 Task: Add a signature Amy Taylor containing Cheers, Amy Taylor to email address softage.1@softage.net and add a label Videos
Action: Mouse moved to (463, 596)
Screenshot: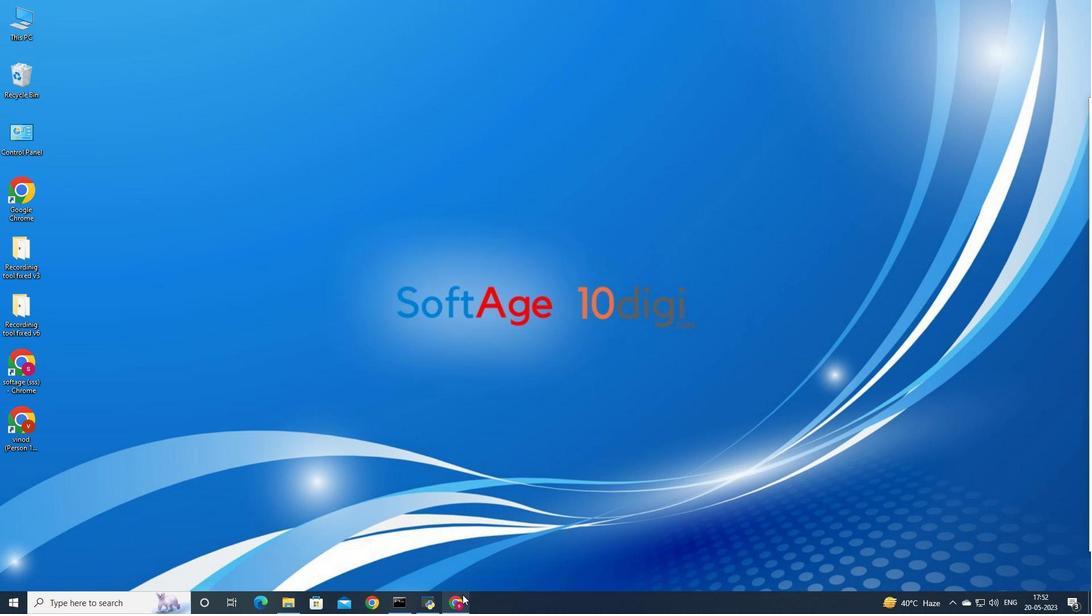 
Action: Mouse pressed left at (463, 596)
Screenshot: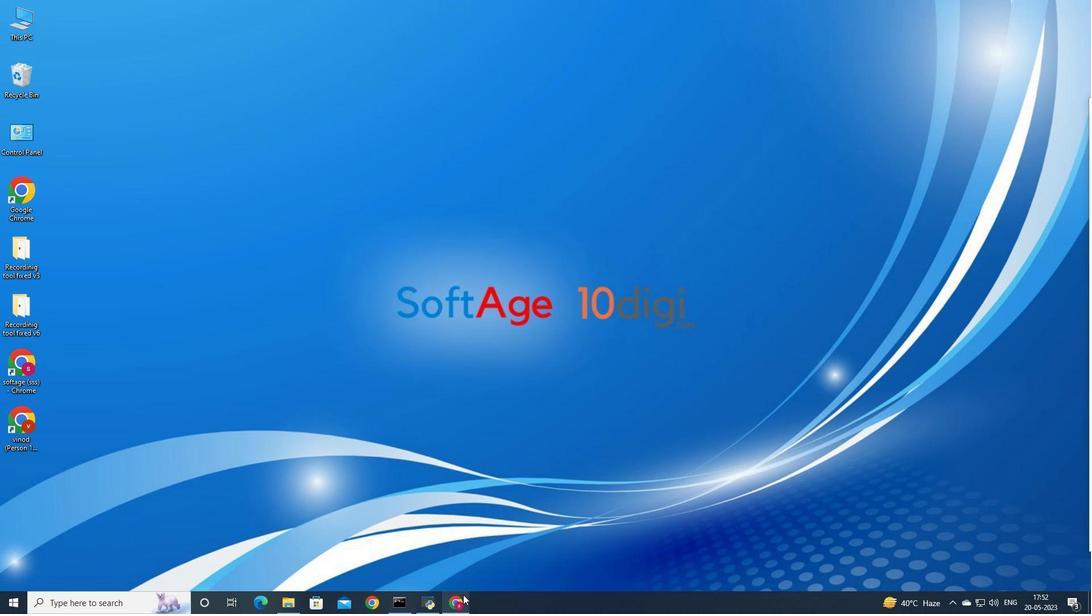 
Action: Mouse moved to (960, 75)
Screenshot: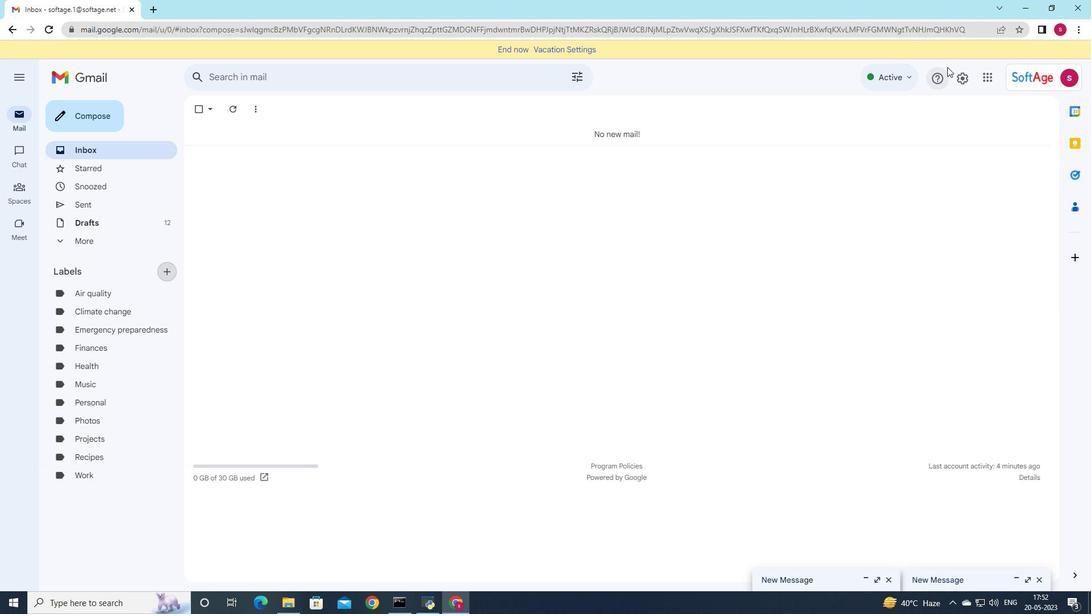 
Action: Mouse pressed left at (960, 75)
Screenshot: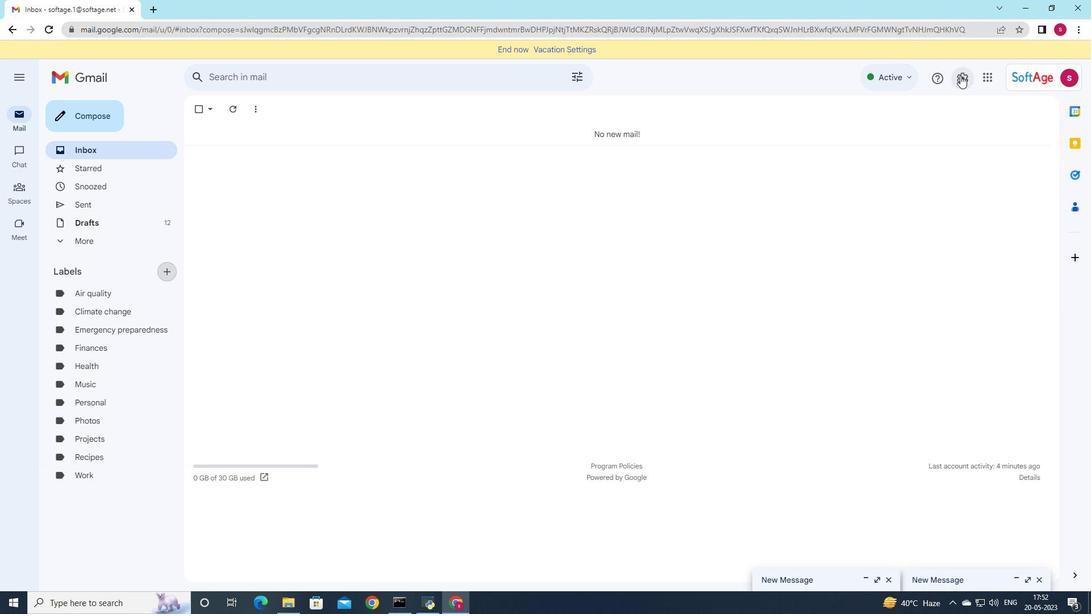 
Action: Mouse moved to (984, 138)
Screenshot: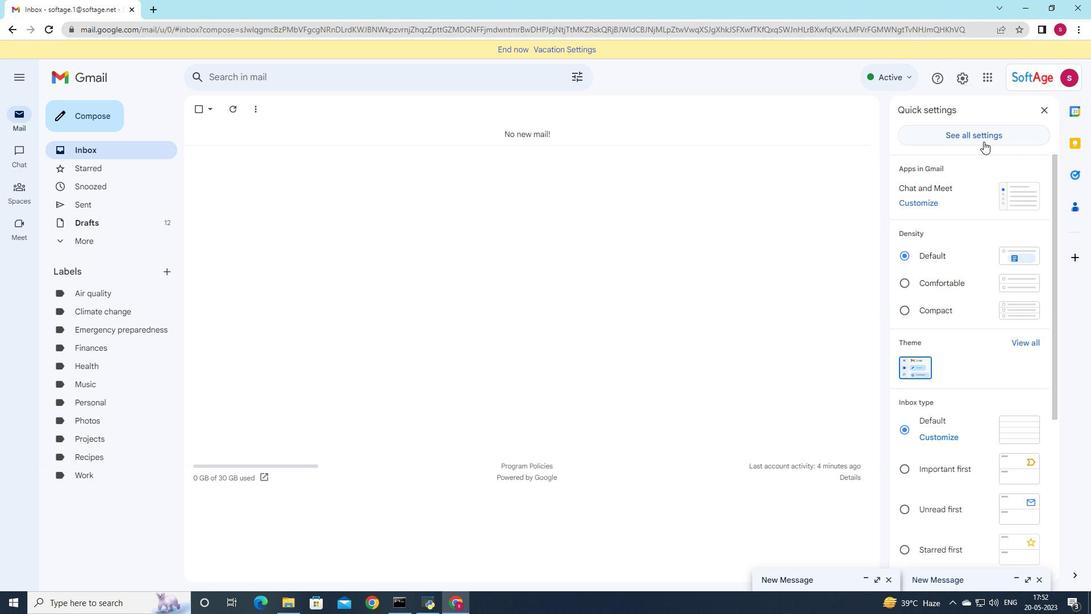 
Action: Mouse pressed left at (984, 138)
Screenshot: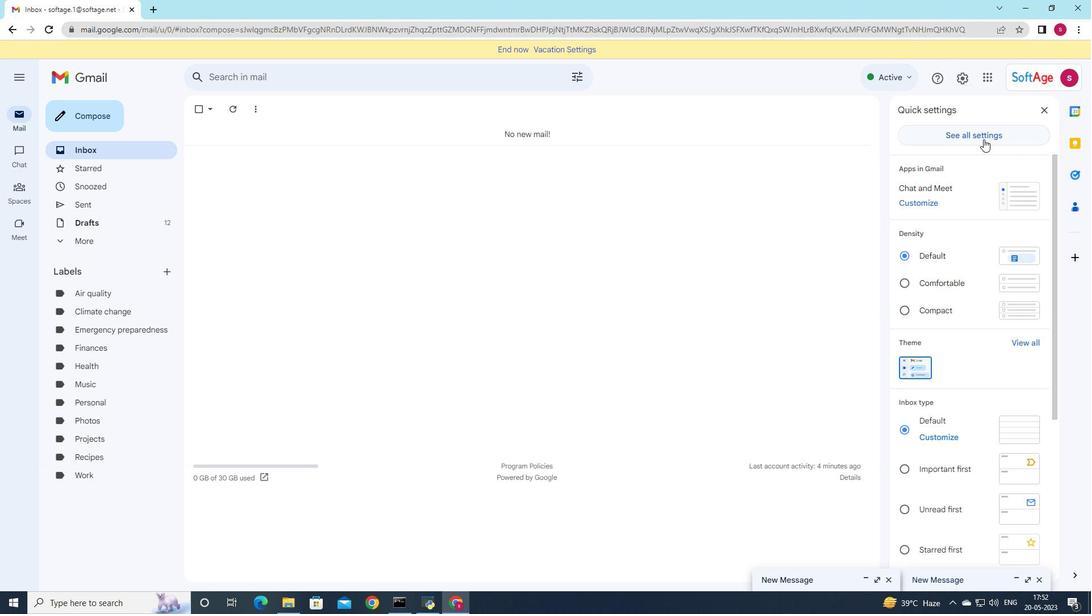 
Action: Mouse moved to (561, 477)
Screenshot: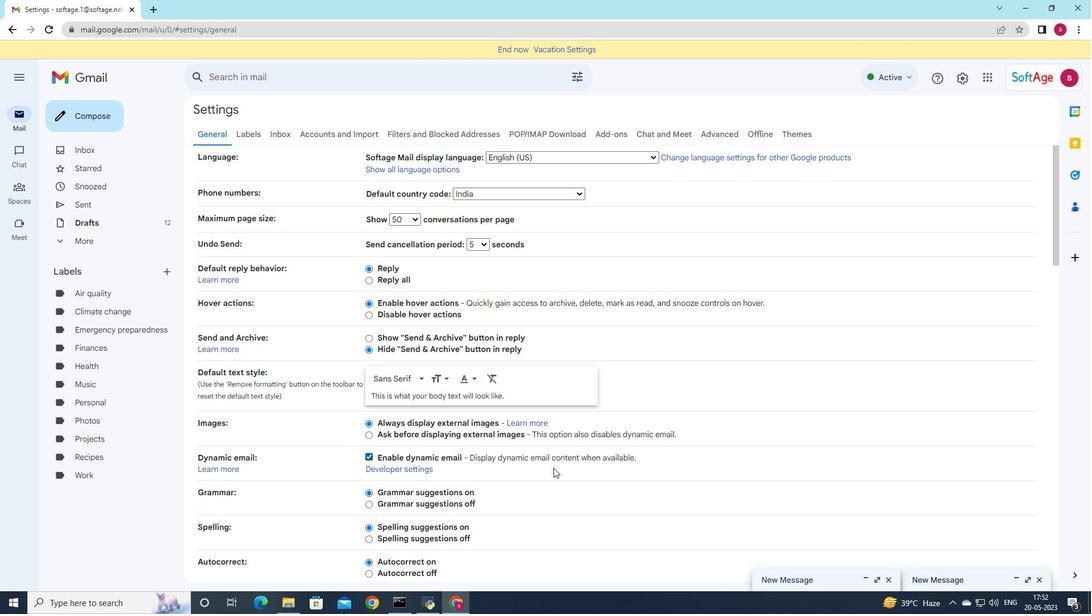 
Action: Mouse scrolled (561, 476) with delta (0, 0)
Screenshot: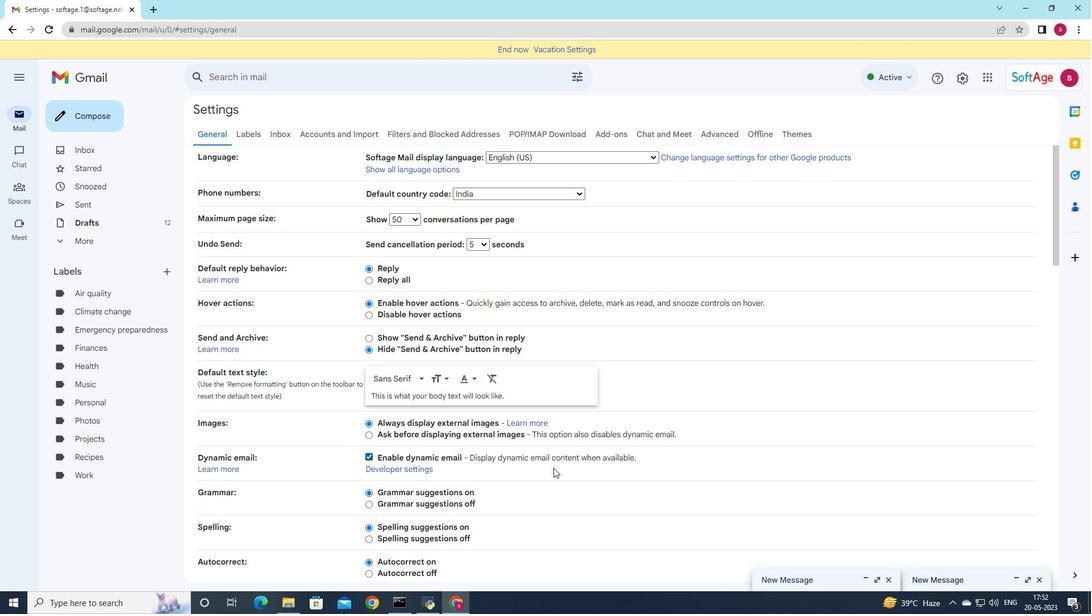 
Action: Mouse scrolled (561, 476) with delta (0, 0)
Screenshot: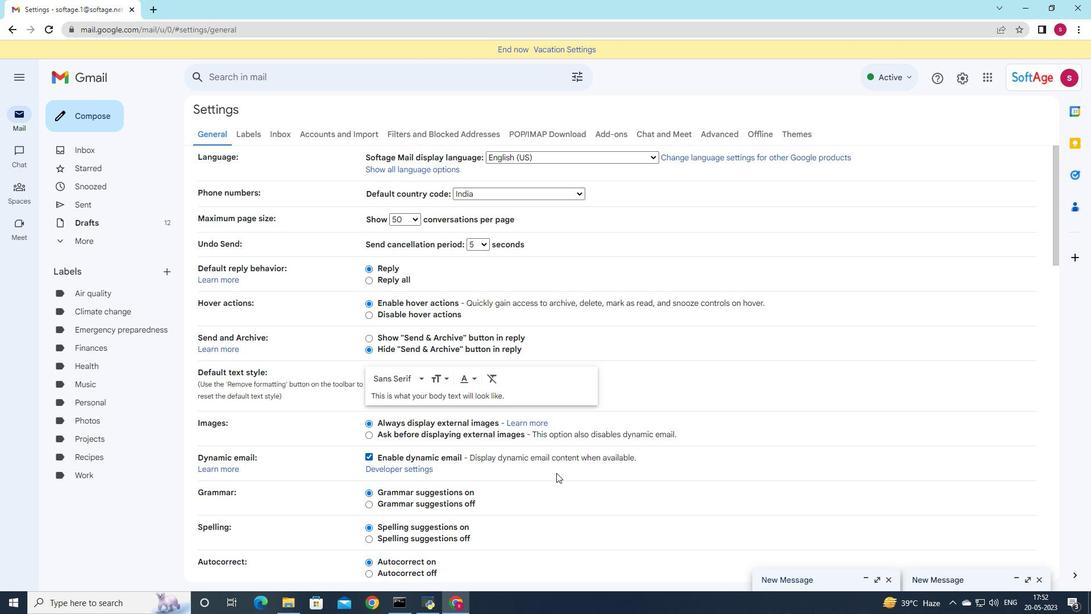 
Action: Mouse scrolled (561, 476) with delta (0, 0)
Screenshot: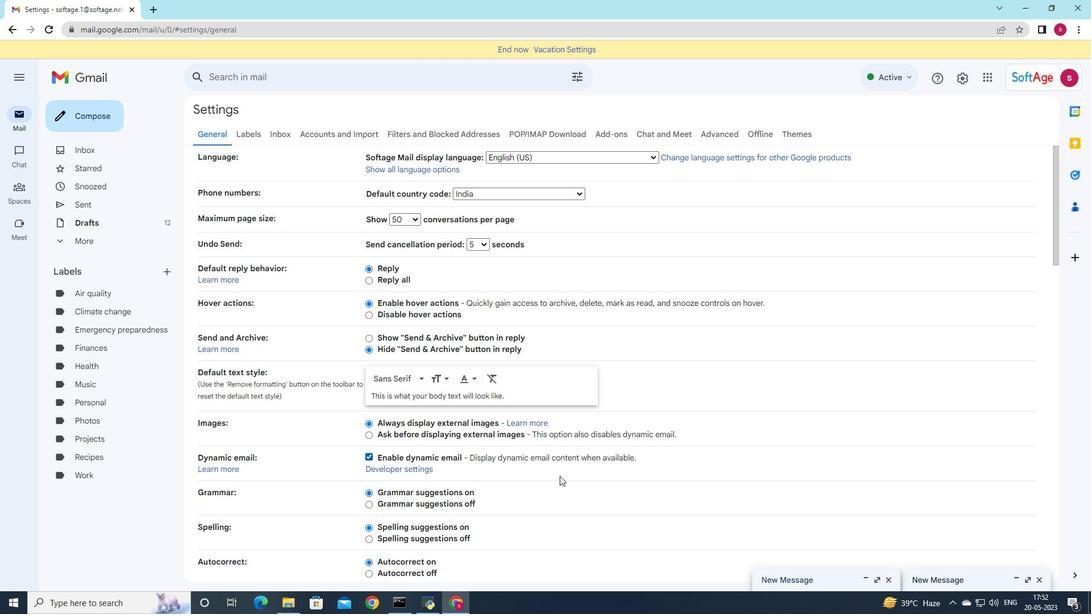 
Action: Mouse scrolled (561, 476) with delta (0, 0)
Screenshot: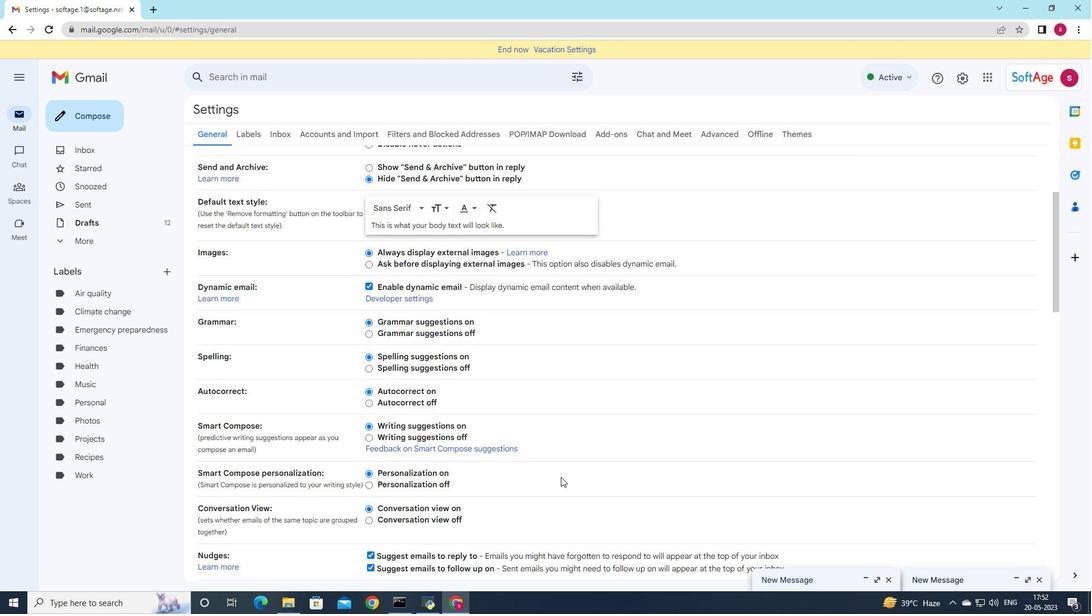 
Action: Mouse scrolled (561, 476) with delta (0, 0)
Screenshot: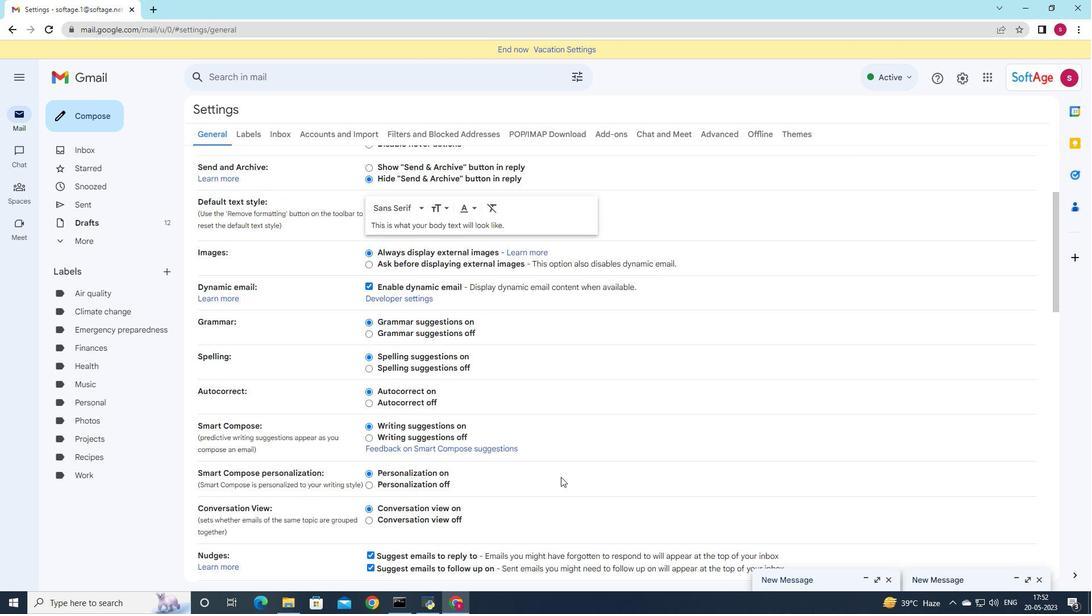 
Action: Mouse scrolled (561, 476) with delta (0, 0)
Screenshot: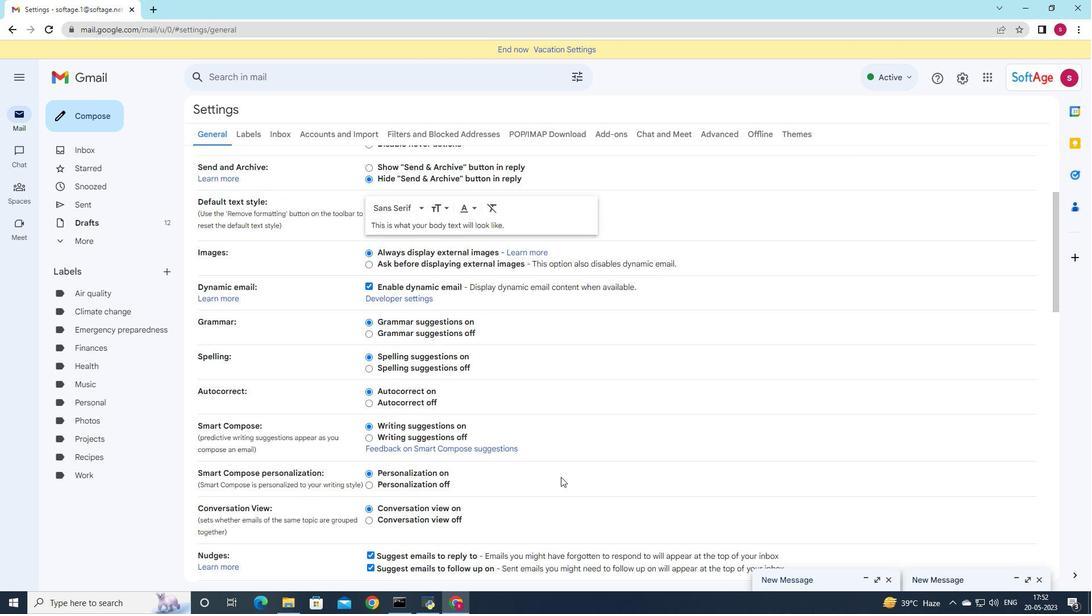 
Action: Mouse scrolled (561, 476) with delta (0, 0)
Screenshot: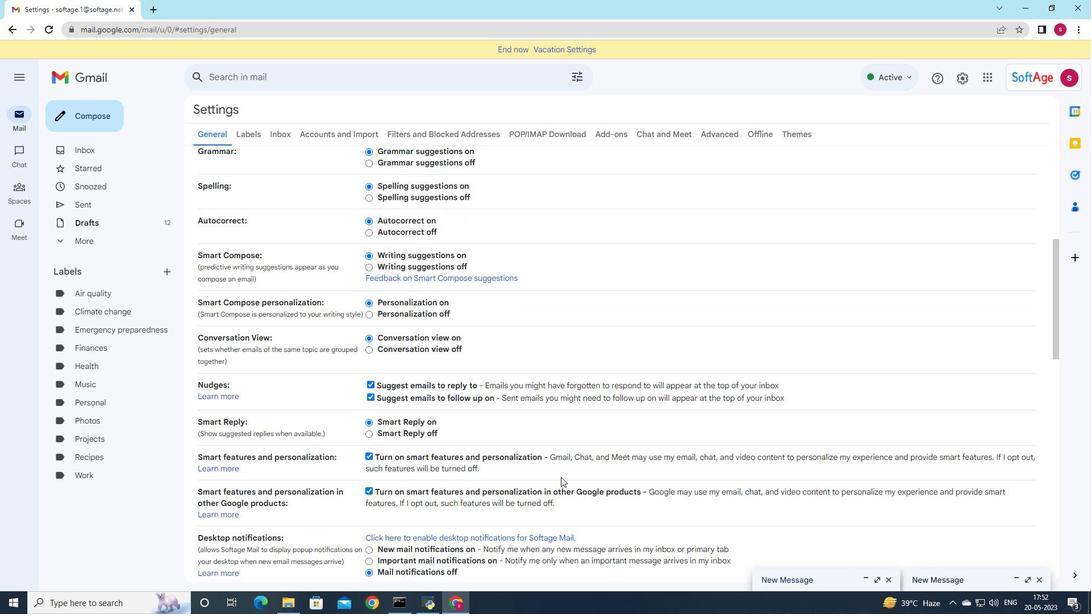 
Action: Mouse scrolled (561, 476) with delta (0, 0)
Screenshot: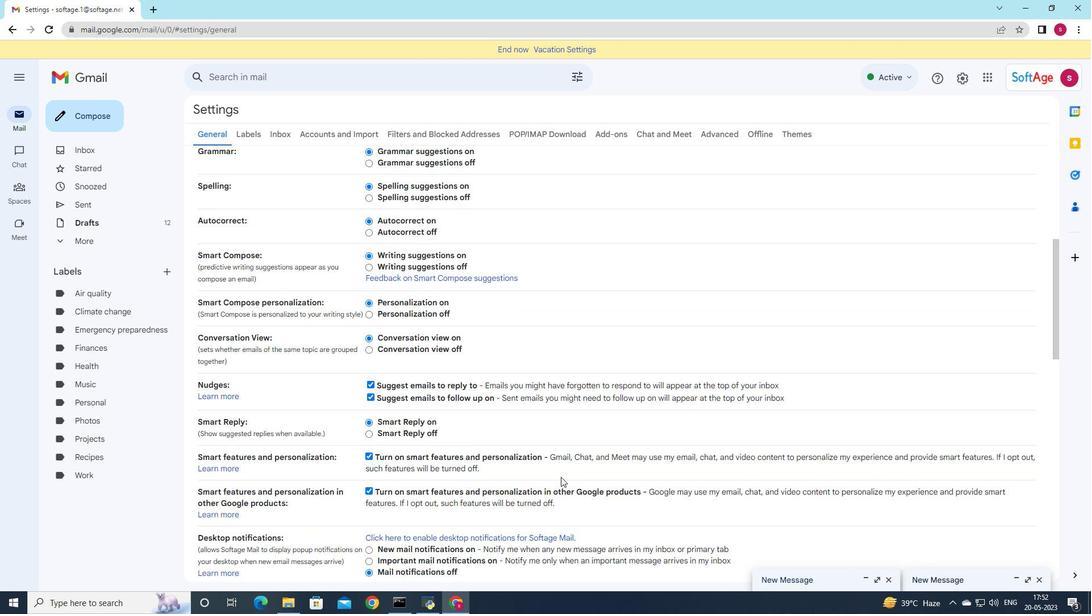 
Action: Mouse scrolled (561, 476) with delta (0, 0)
Screenshot: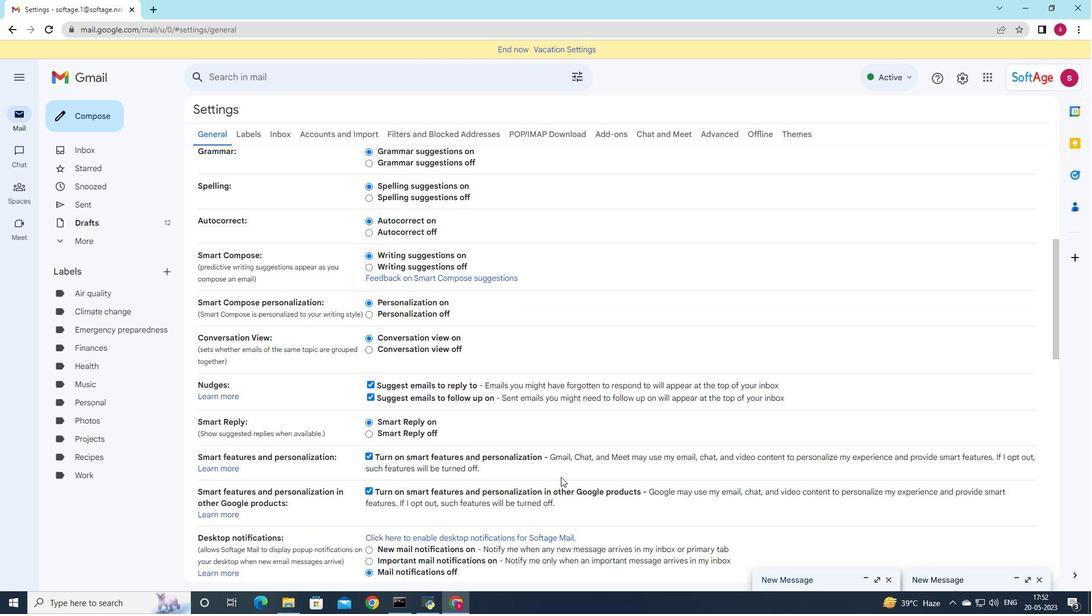 
Action: Mouse moved to (556, 468)
Screenshot: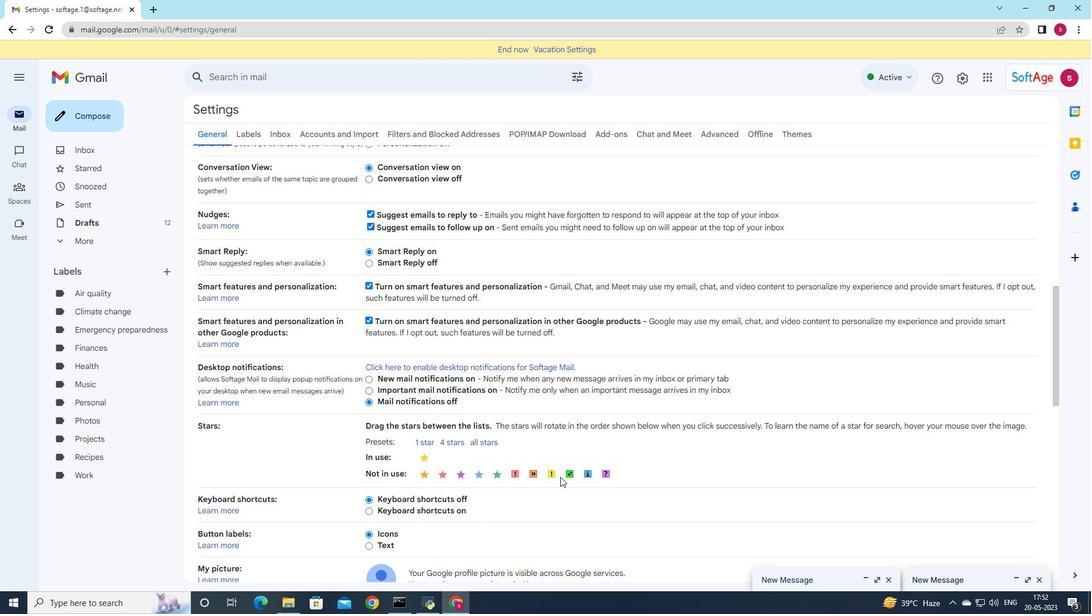 
Action: Mouse scrolled (556, 467) with delta (0, 0)
Screenshot: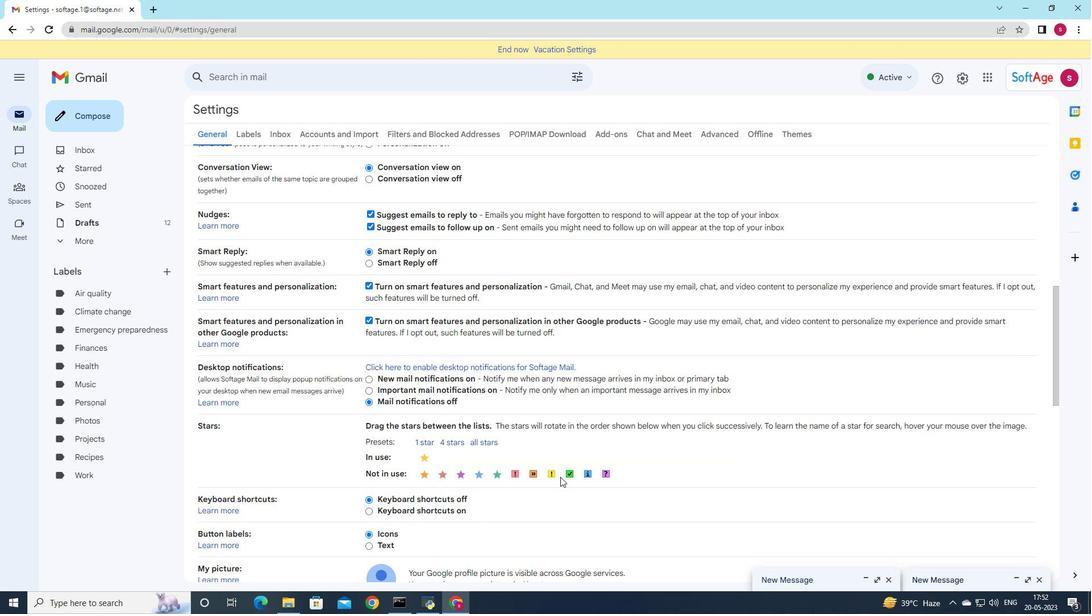 
Action: Mouse scrolled (556, 467) with delta (0, 0)
Screenshot: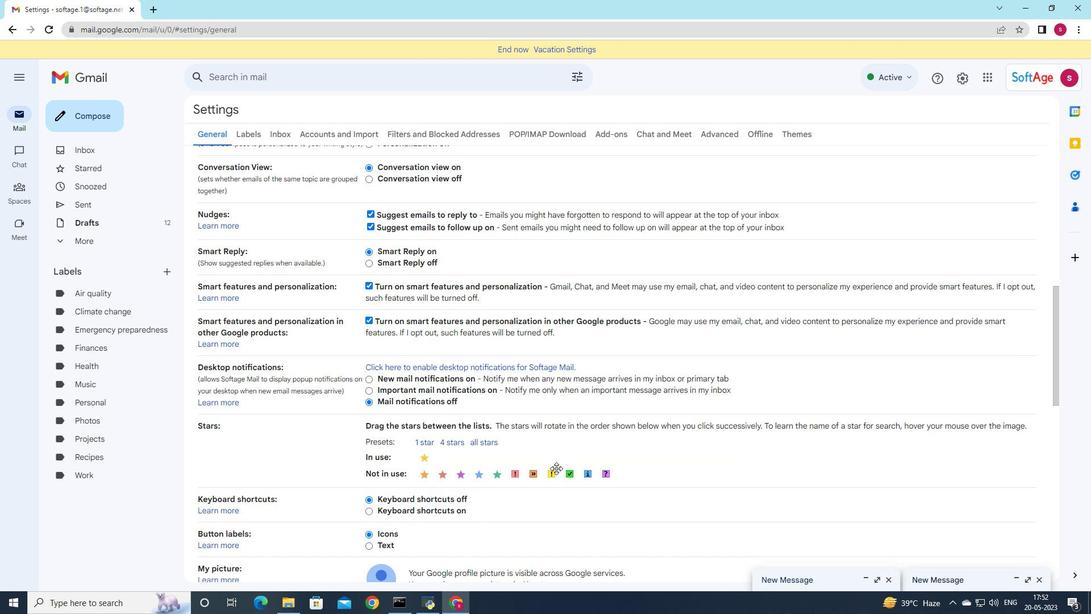 
Action: Mouse scrolled (556, 467) with delta (0, 0)
Screenshot: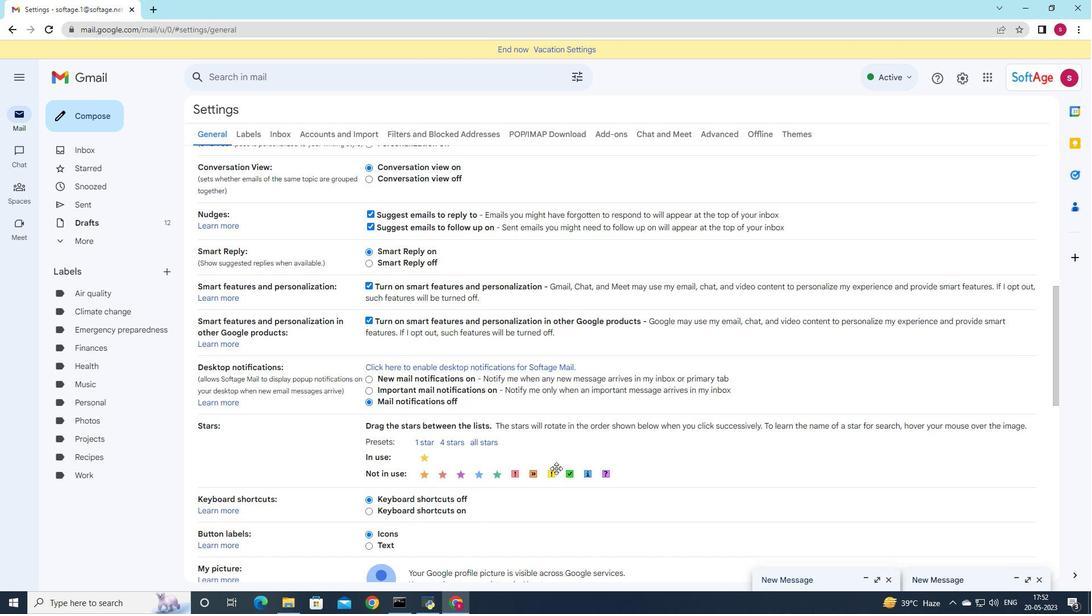
Action: Mouse scrolled (556, 467) with delta (0, 0)
Screenshot: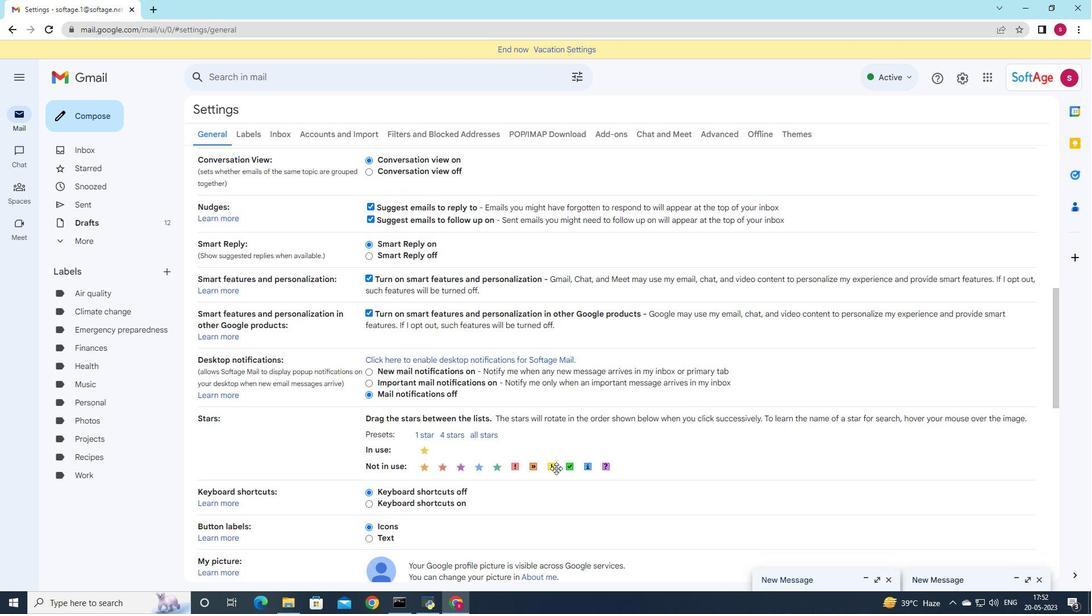 
Action: Mouse moved to (492, 423)
Screenshot: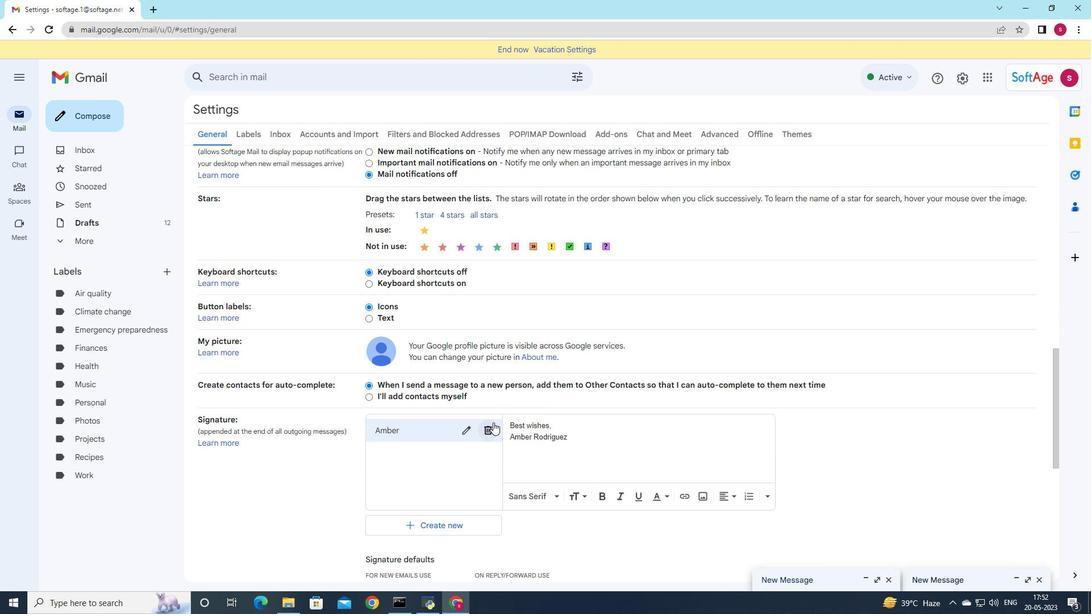 
Action: Mouse pressed left at (492, 423)
Screenshot: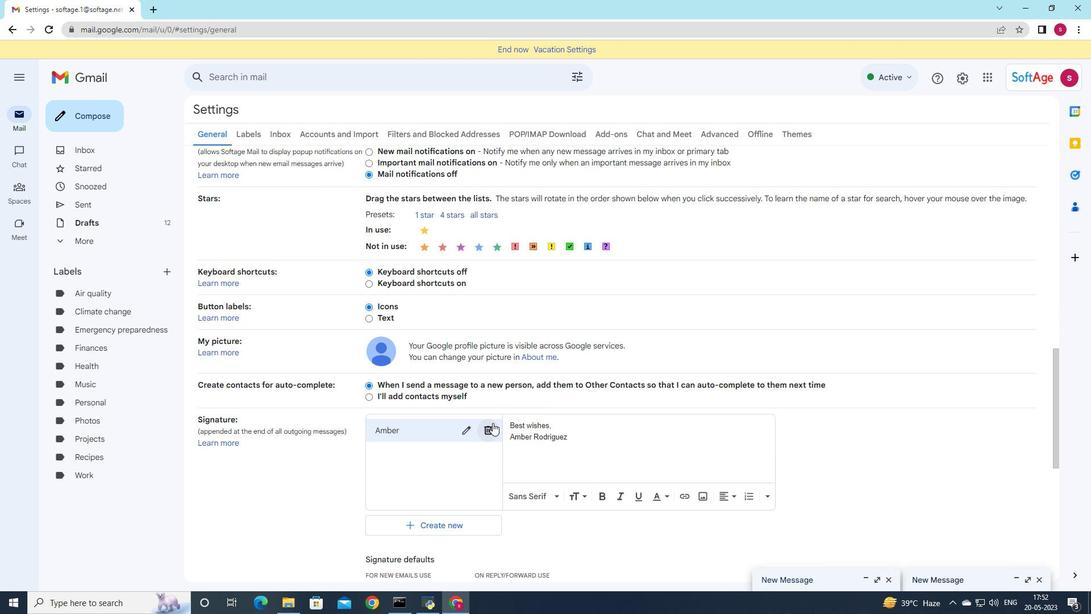
Action: Mouse moved to (627, 343)
Screenshot: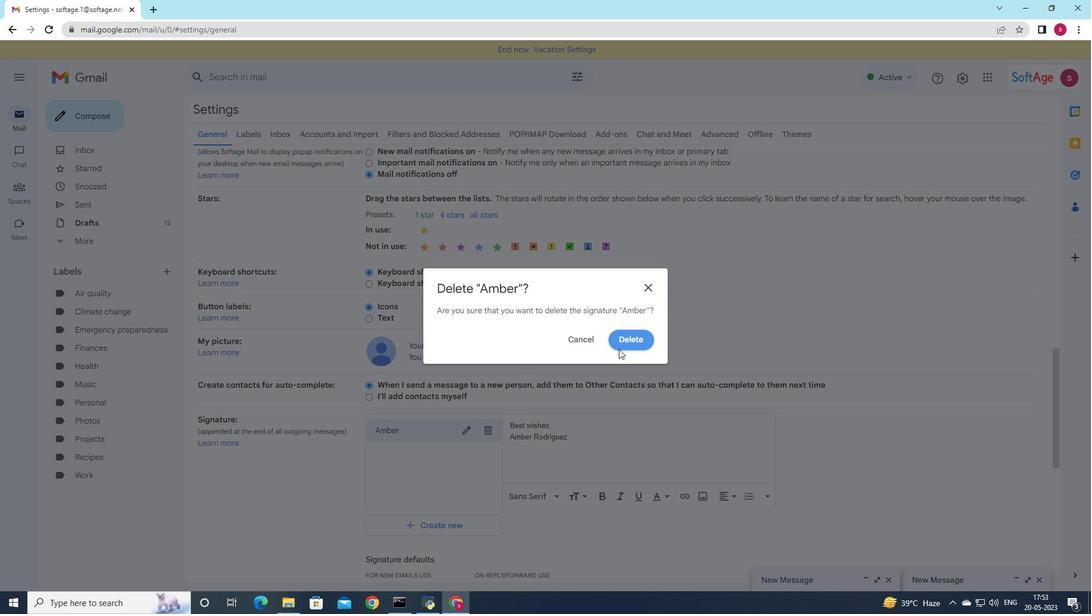 
Action: Mouse pressed left at (627, 343)
Screenshot: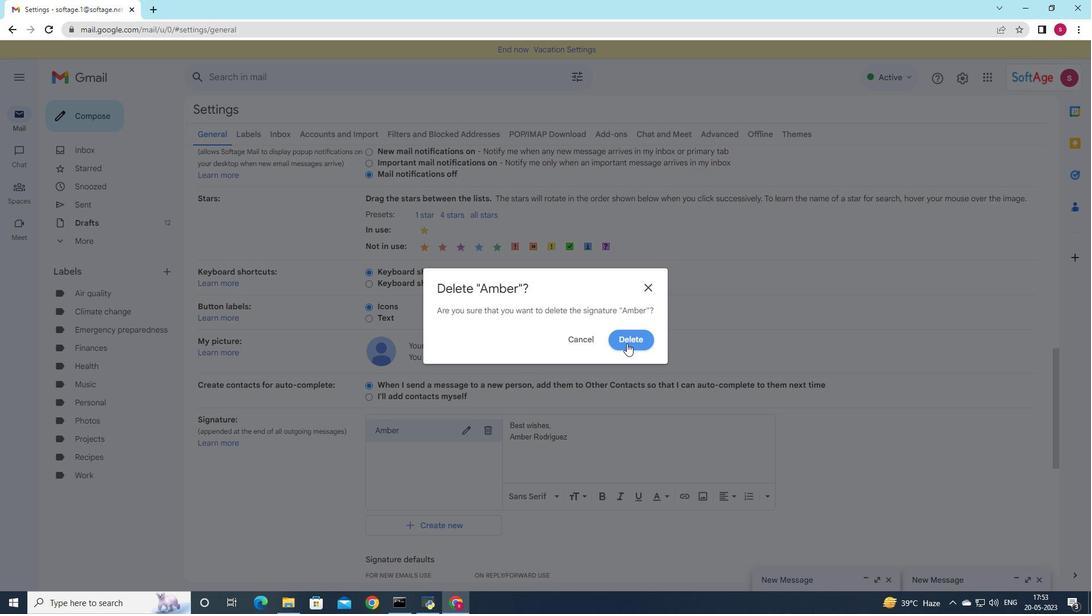 
Action: Mouse moved to (430, 440)
Screenshot: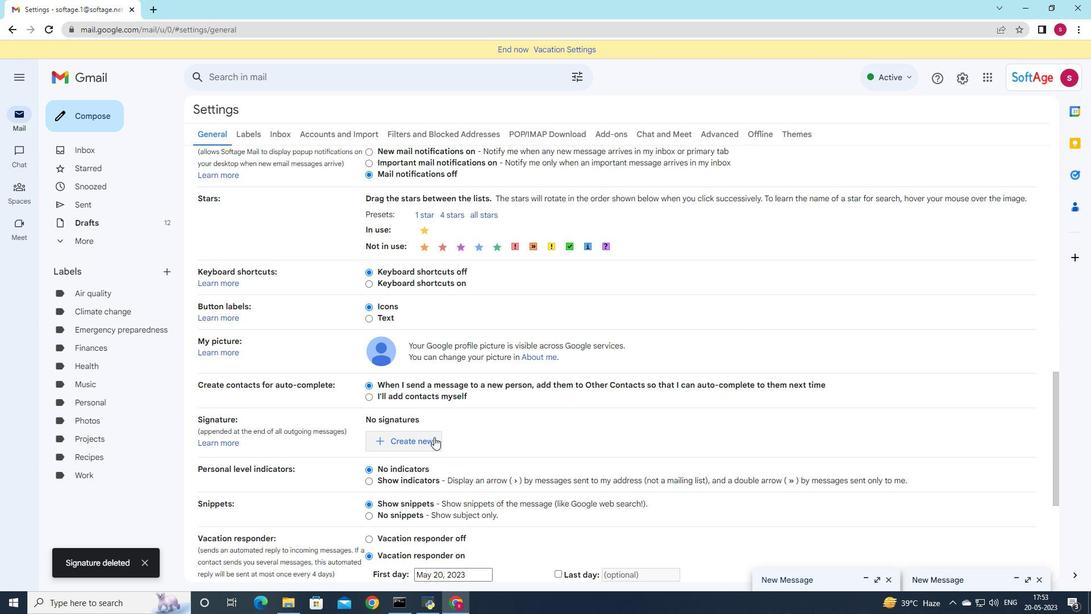 
Action: Mouse pressed left at (430, 440)
Screenshot: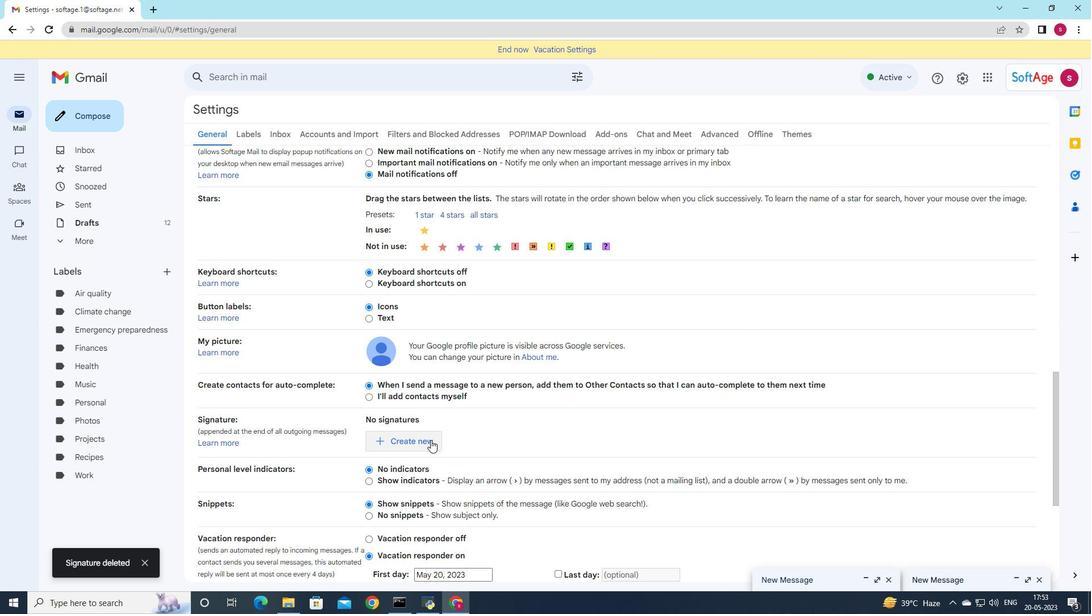 
Action: Mouse moved to (516, 333)
Screenshot: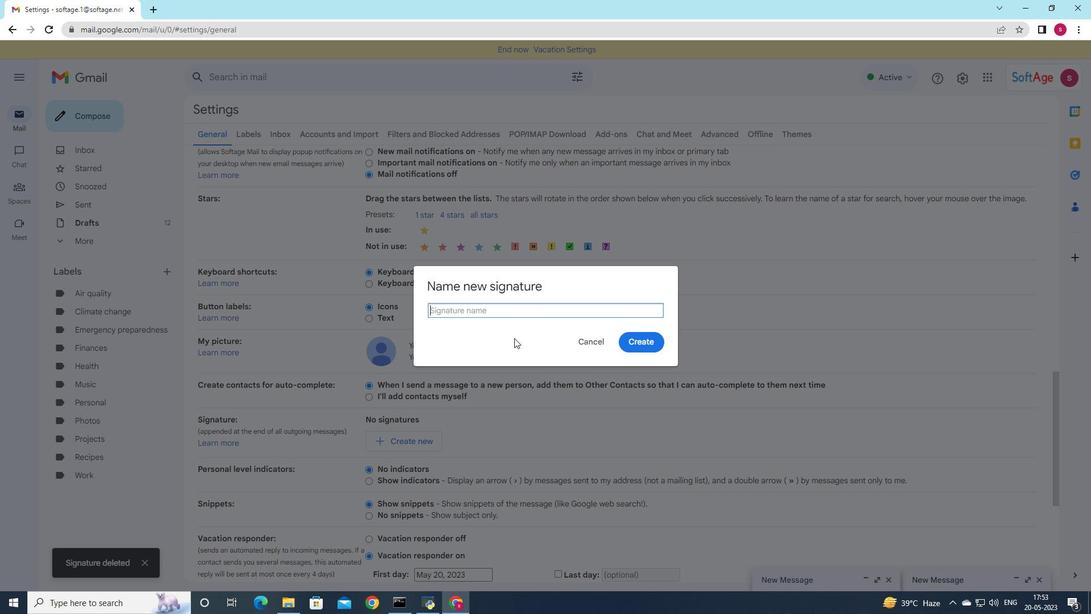 
Action: Key pressed <Key.shift>Amy
Screenshot: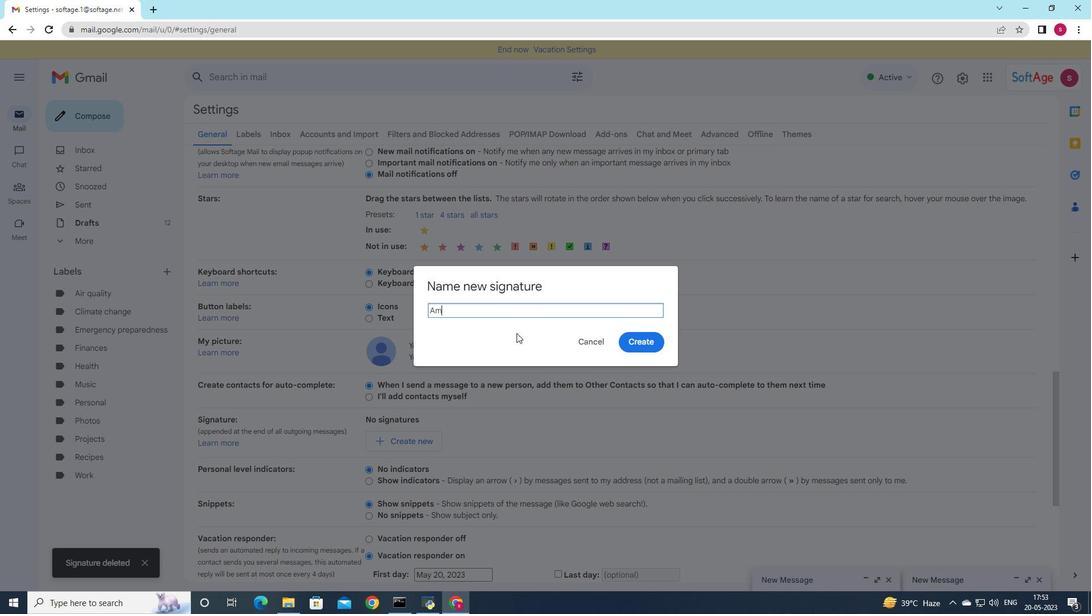 
Action: Mouse moved to (636, 343)
Screenshot: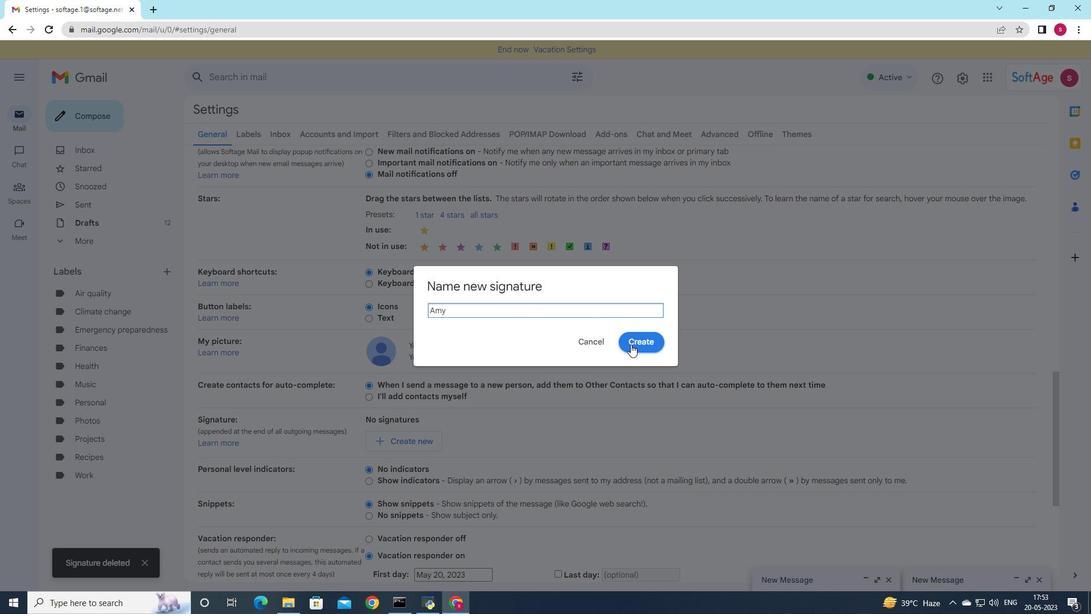 
Action: Mouse pressed left at (636, 343)
Screenshot: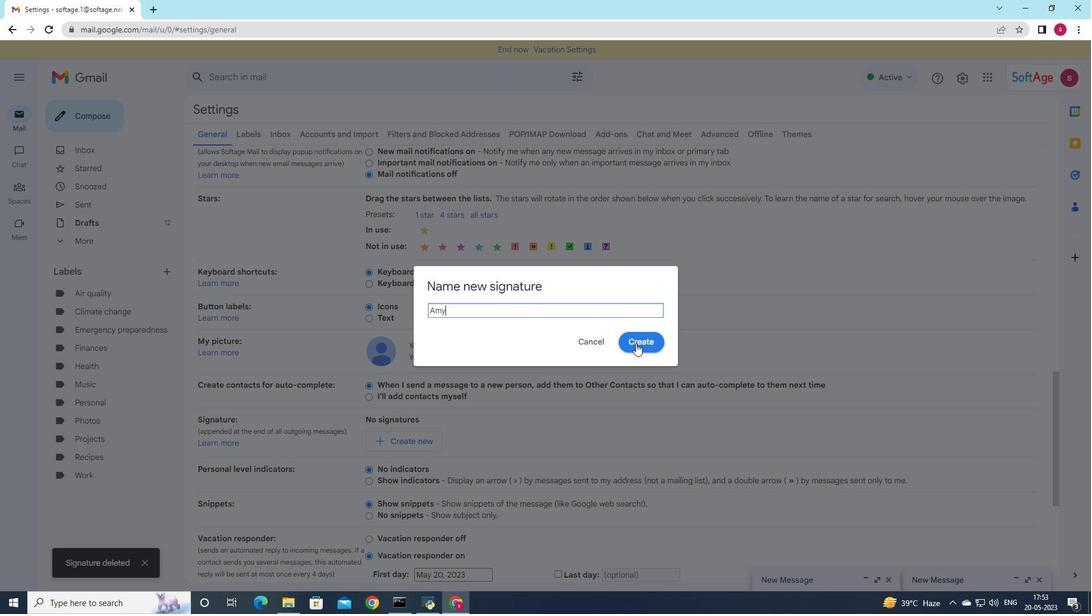 
Action: Mouse moved to (584, 417)
Screenshot: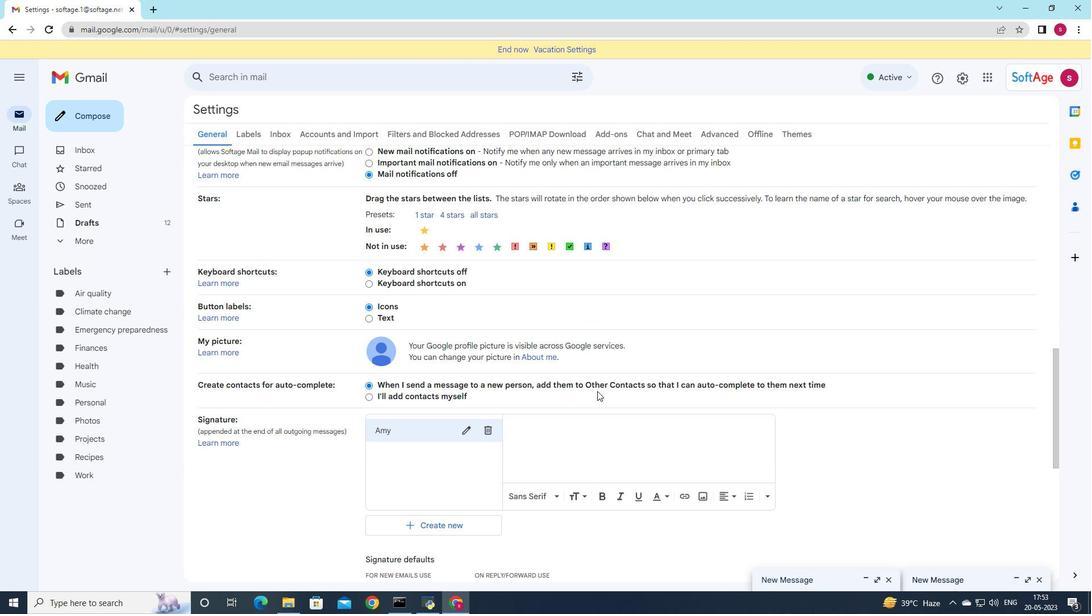 
Action: Mouse pressed left at (584, 417)
Screenshot: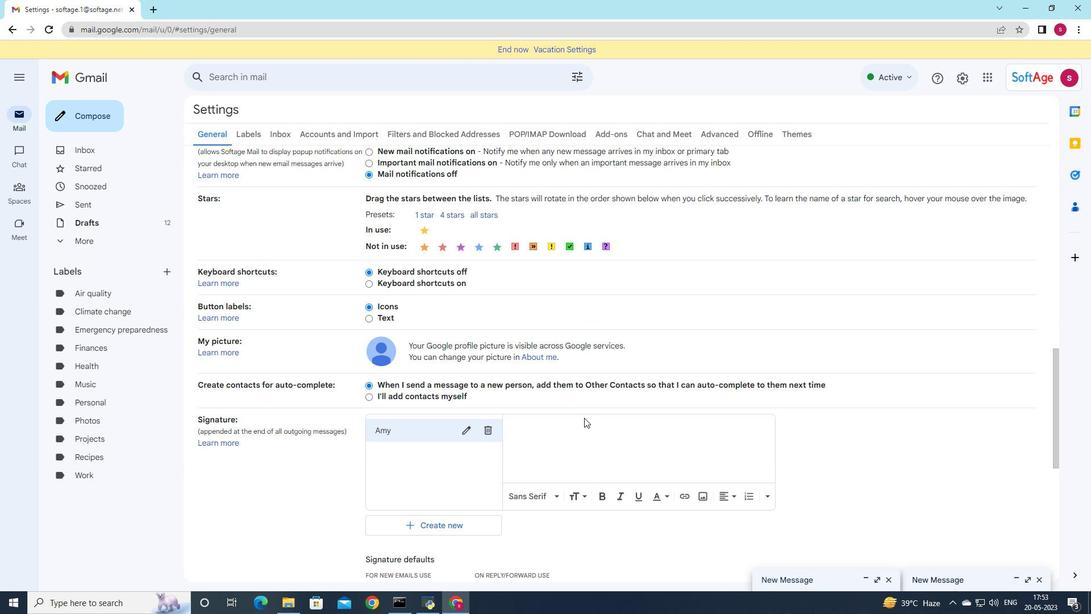 
Action: Mouse moved to (614, 430)
Screenshot: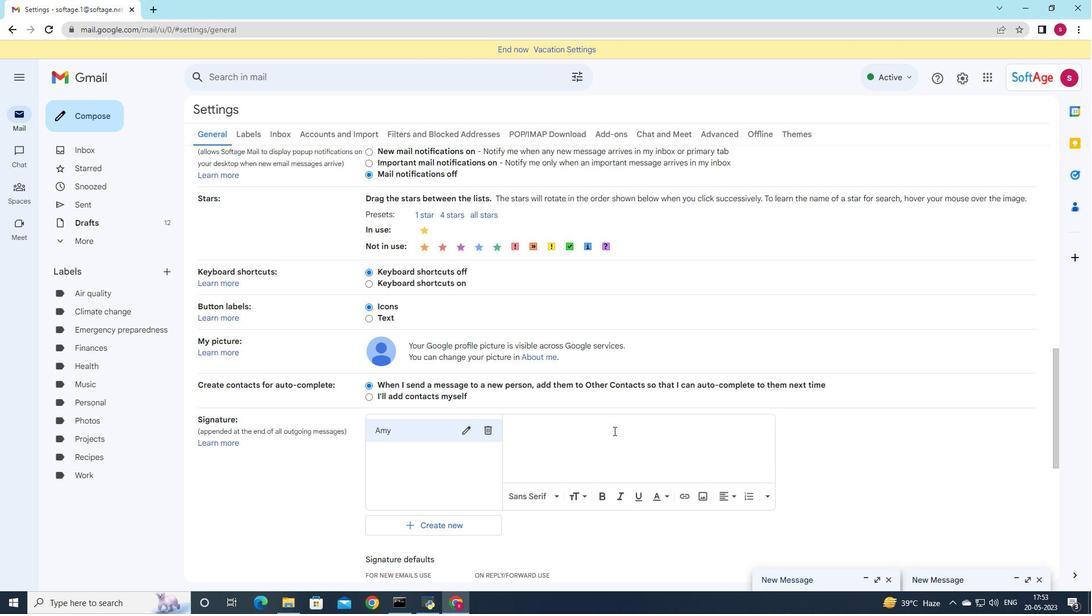
Action: Mouse pressed left at (614, 430)
Screenshot: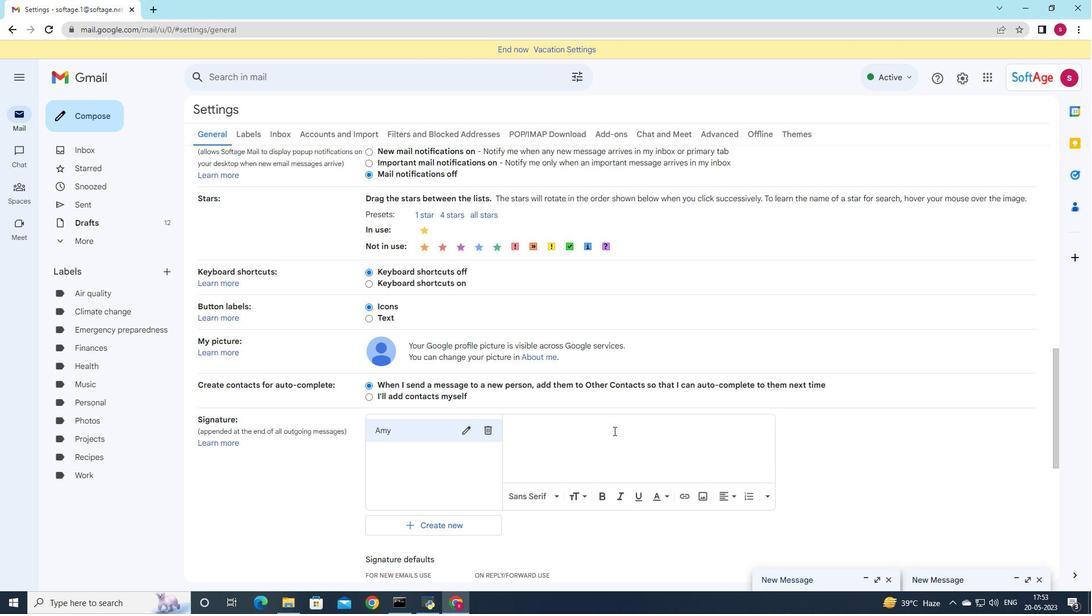 
Action: Mouse moved to (607, 408)
Screenshot: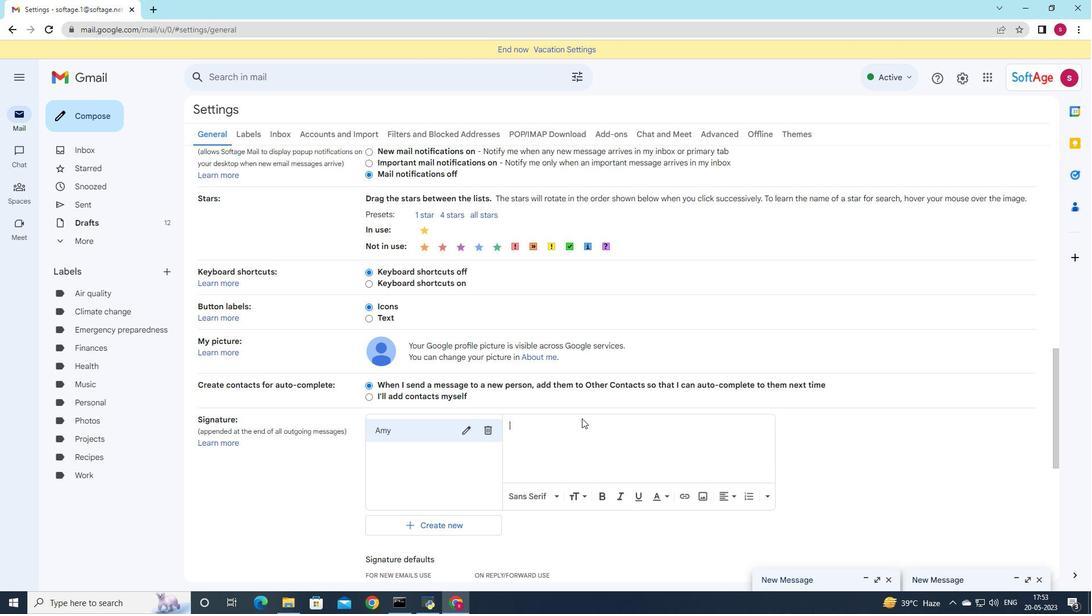 
Action: Key pressed <Key.shift><Key.shift><Key.shift><Key.shift><Key.shift><Key.shift><Key.shift><Key.shift><Key.shift><Key.shift><Key.shift><Key.shift><Key.shift><Key.shift><Key.shift>Cheers,<Key.enter><Key.shift>Amy<Key.space><Key.shift><Key.shift><Key.shift><Key.shift><Key.shift><Key.shift><Key.shift><Key.shift><Key.shift><Key.shift><Key.shift><Key.shift><Key.shift><Key.shift><Key.shift><Key.shift><Key.shift><Key.shift><Key.shift><Key.shift><Key.shift><Key.shift><Key.shift><Key.shift><Key.shift><Key.shift><Key.shift>Taylot<Key.backspace>r
Screenshot: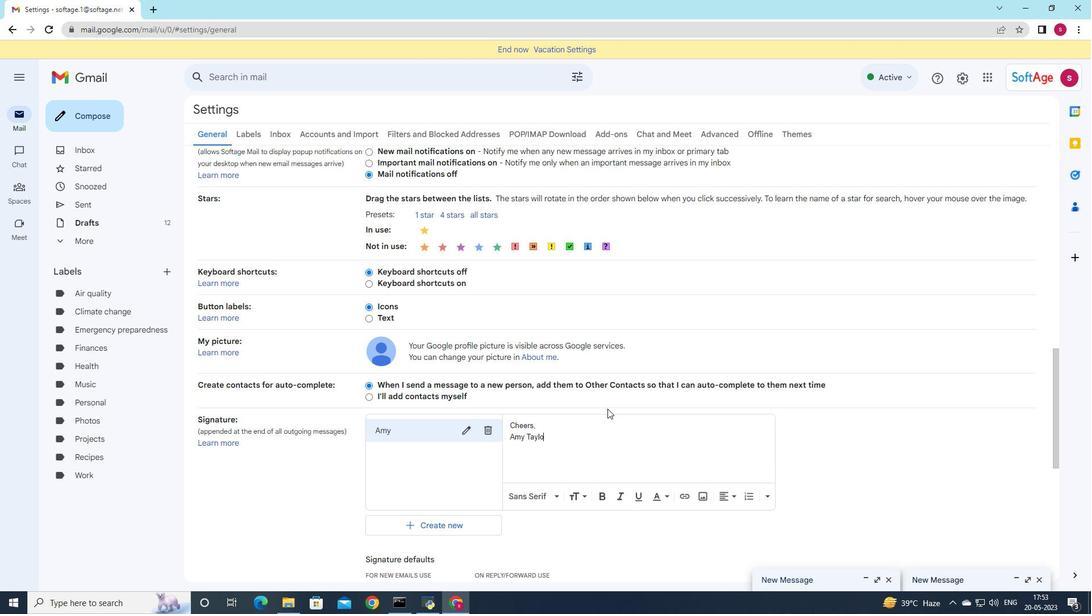 
Action: Mouse moved to (416, 487)
Screenshot: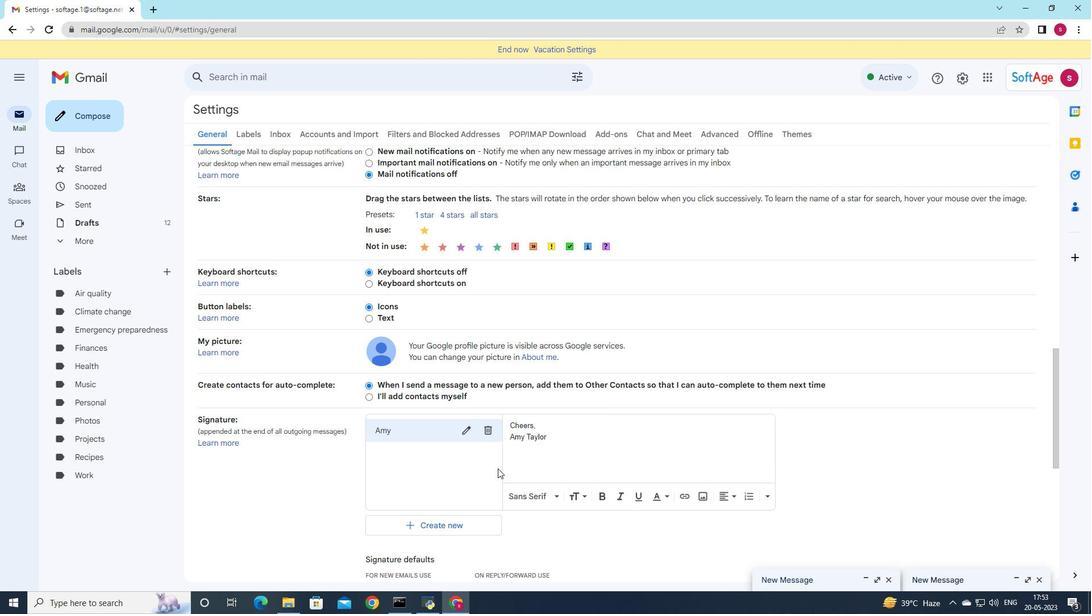 
Action: Mouse scrolled (416, 486) with delta (0, 0)
Screenshot: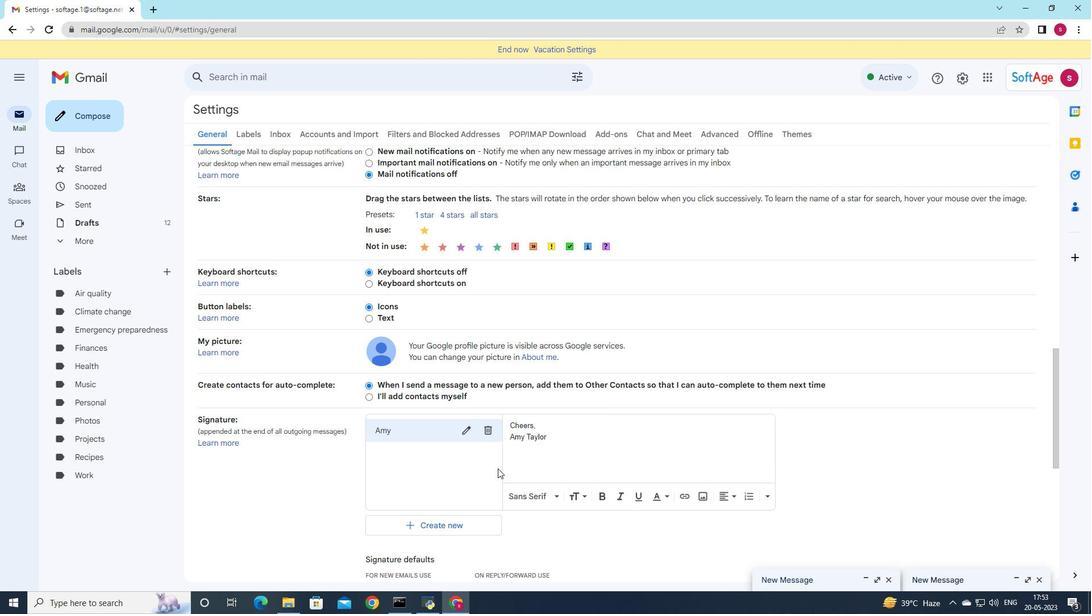 
Action: Mouse scrolled (416, 486) with delta (0, 0)
Screenshot: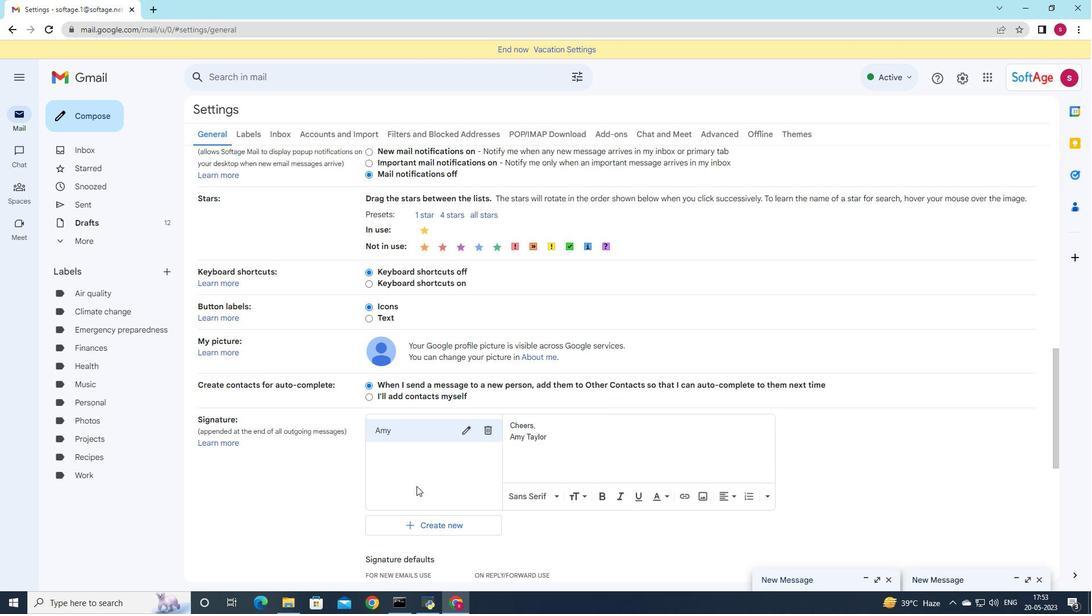 
Action: Mouse scrolled (416, 486) with delta (0, 0)
Screenshot: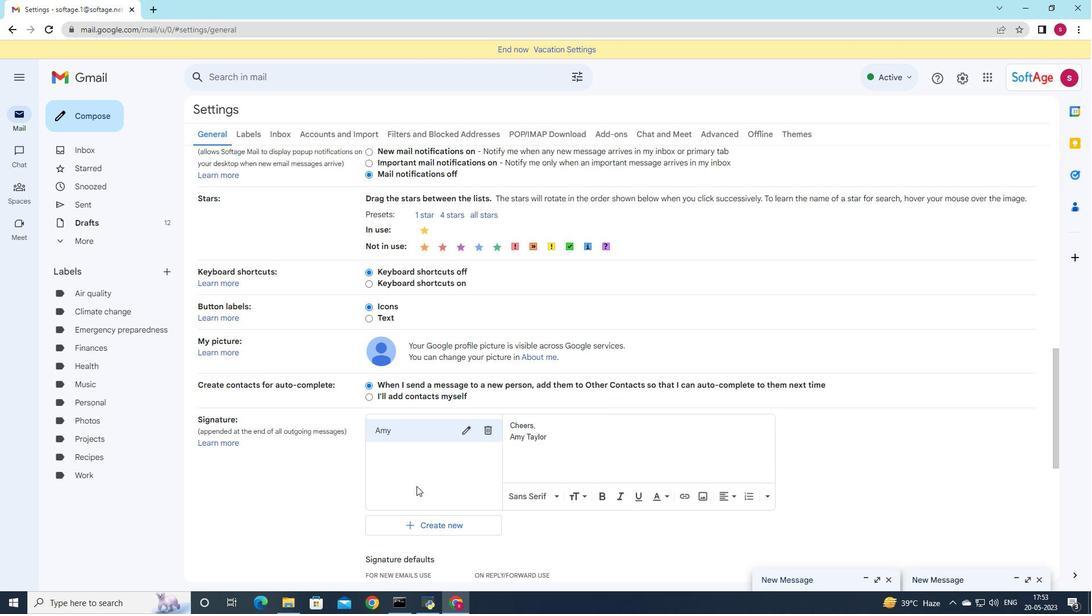 
Action: Mouse scrolled (416, 486) with delta (0, 0)
Screenshot: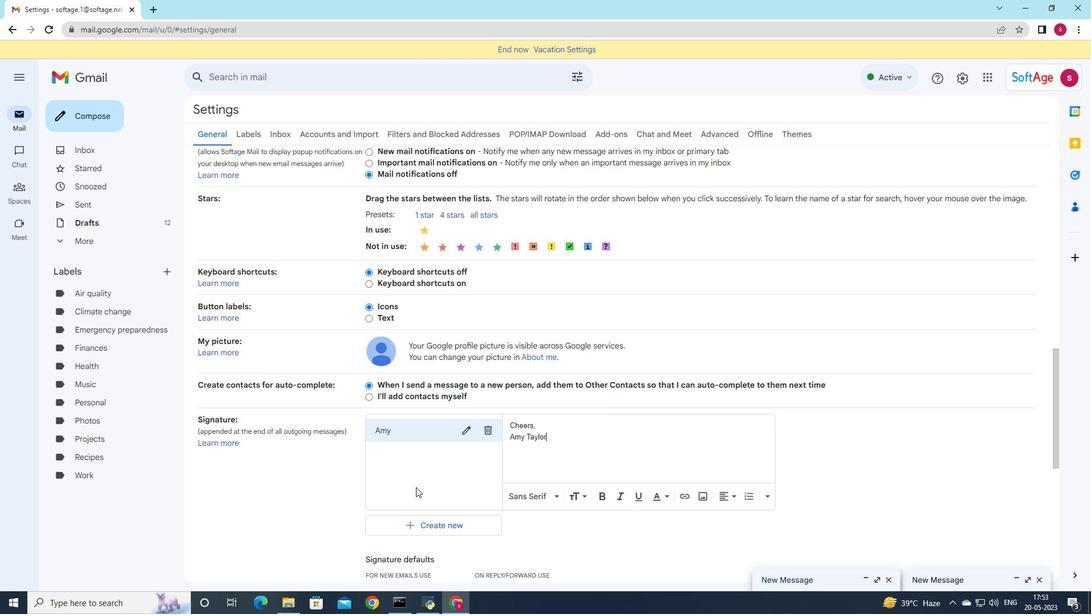 
Action: Mouse moved to (461, 364)
Screenshot: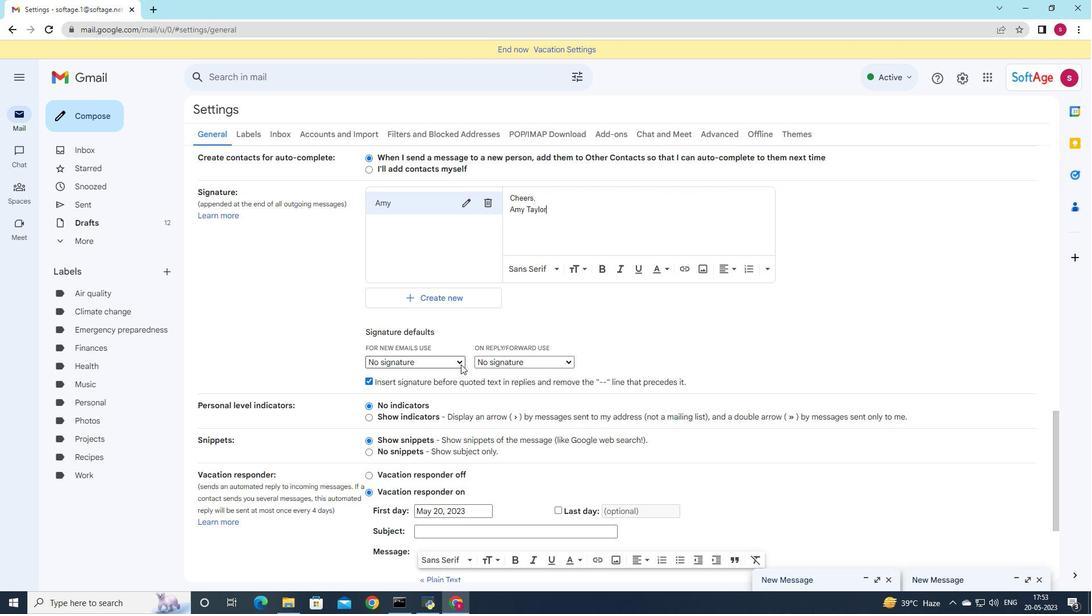 
Action: Mouse pressed left at (461, 364)
Screenshot: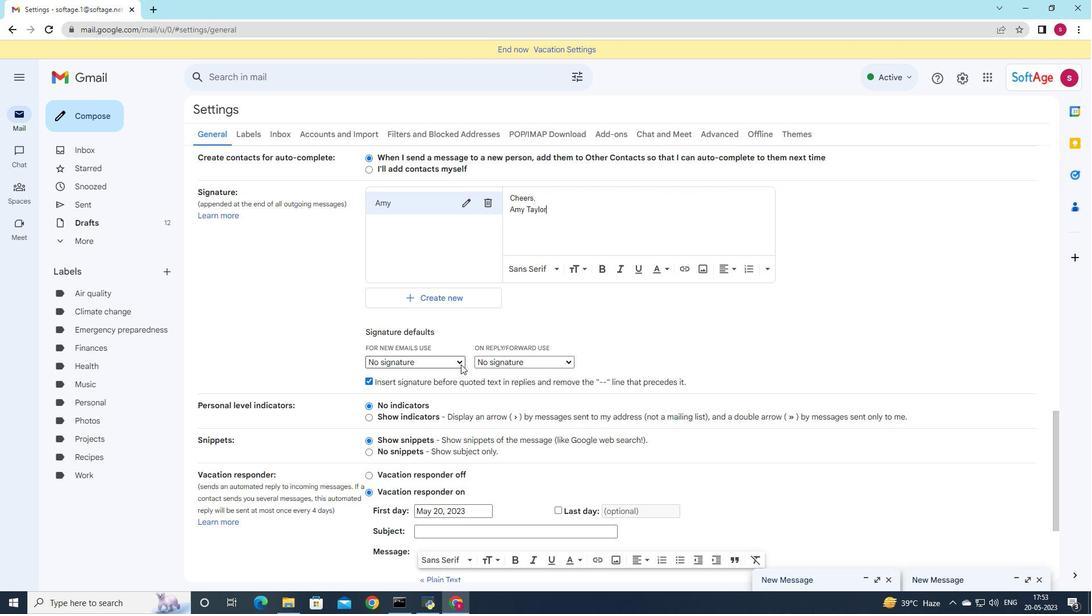 
Action: Mouse moved to (459, 389)
Screenshot: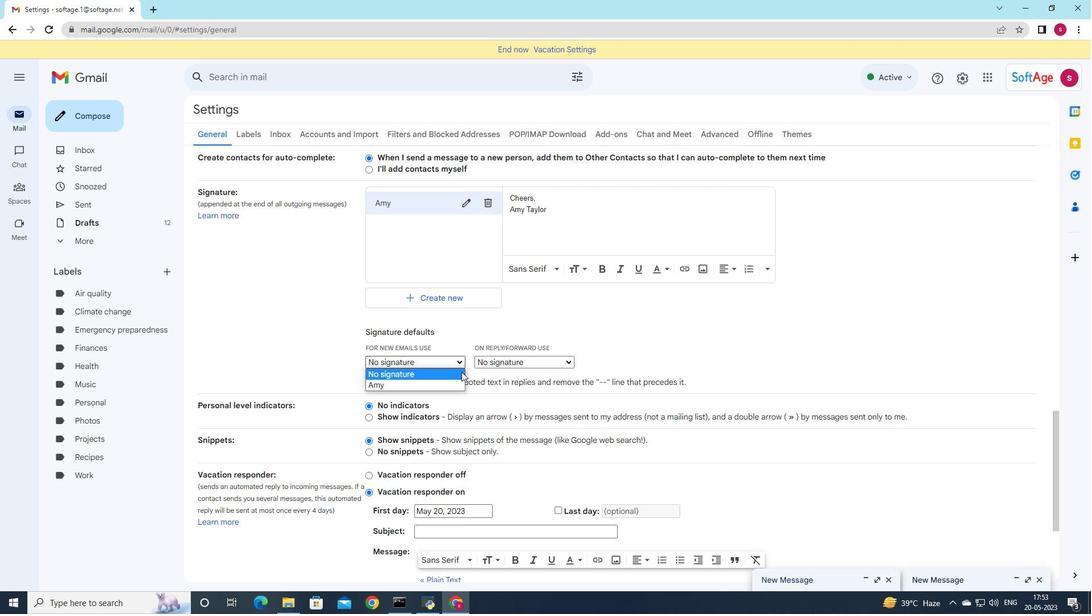 
Action: Mouse pressed left at (459, 389)
Screenshot: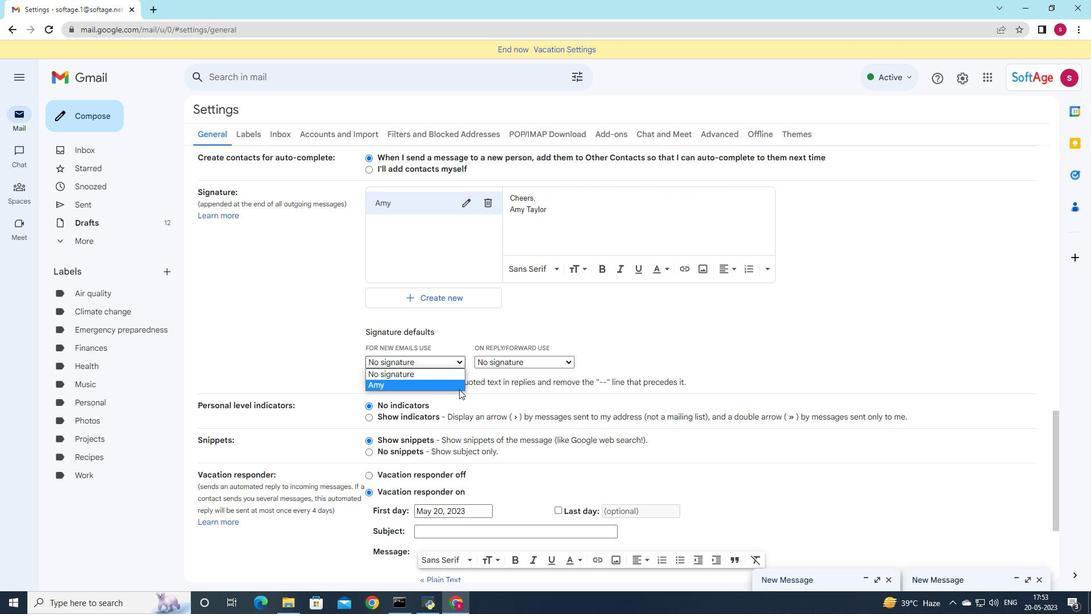 
Action: Mouse moved to (568, 358)
Screenshot: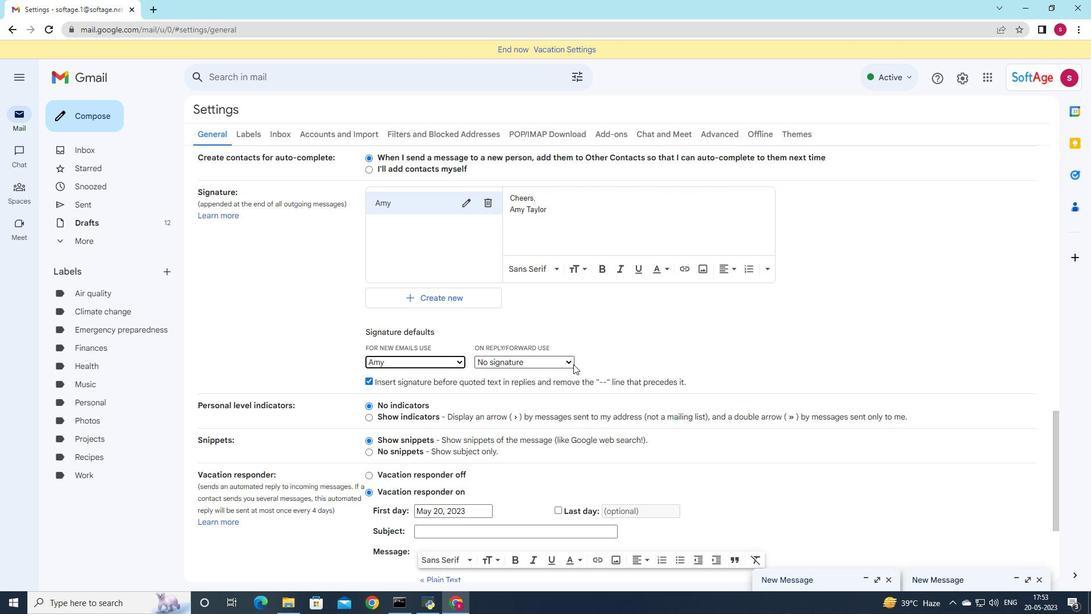 
Action: Mouse pressed left at (568, 358)
Screenshot: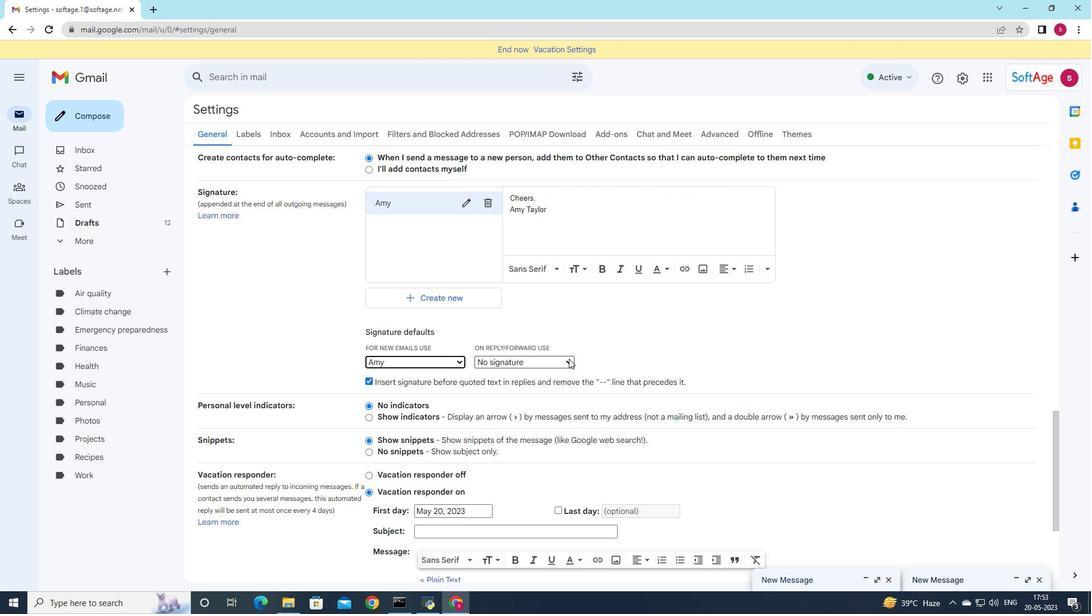 
Action: Mouse moved to (559, 384)
Screenshot: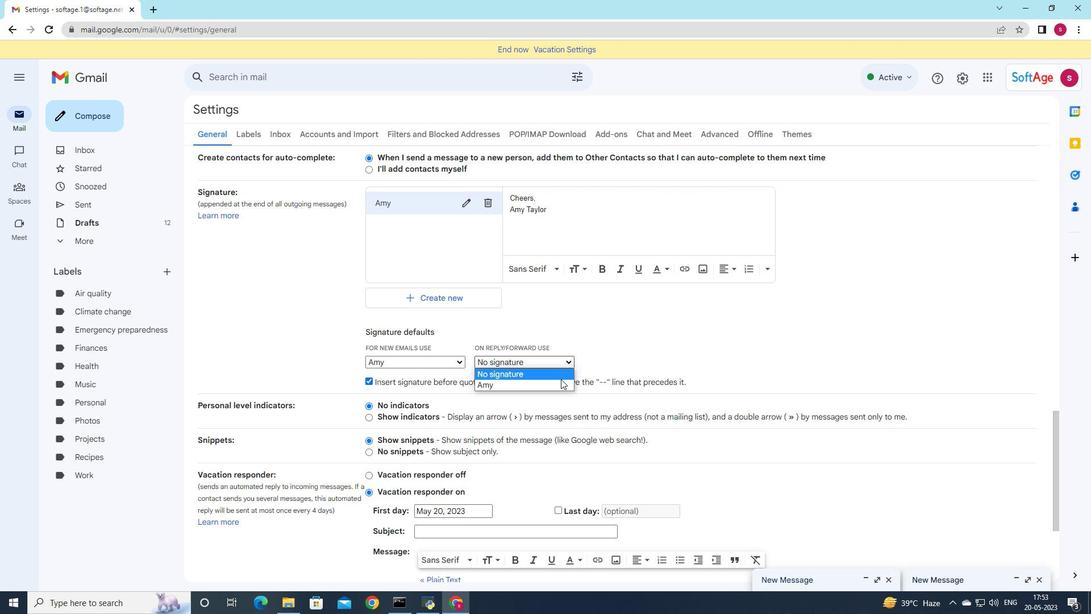 
Action: Mouse pressed left at (559, 384)
Screenshot: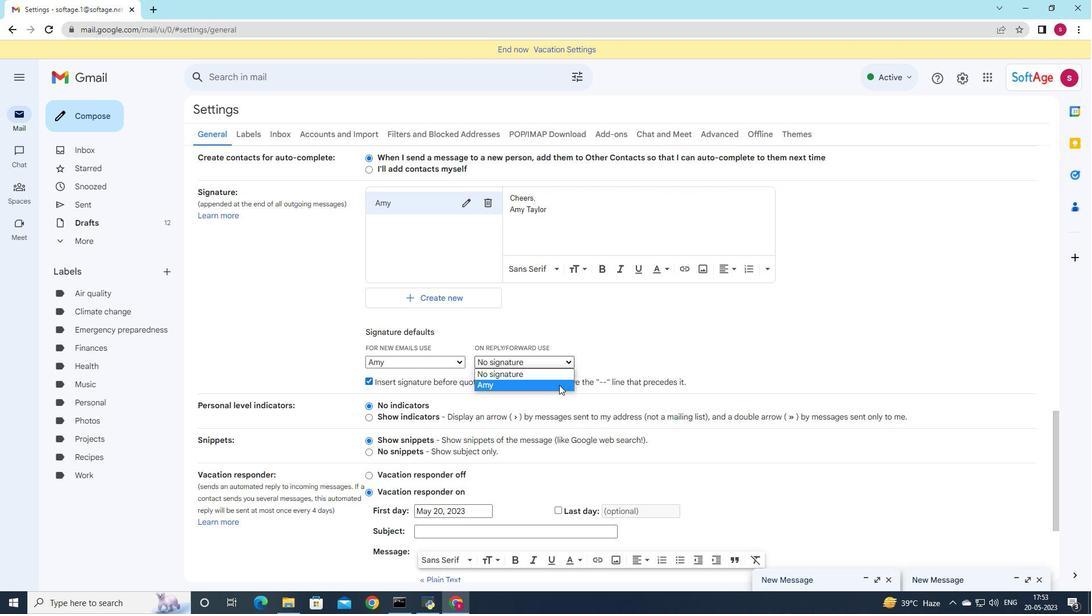 
Action: Mouse scrolled (559, 384) with delta (0, 0)
Screenshot: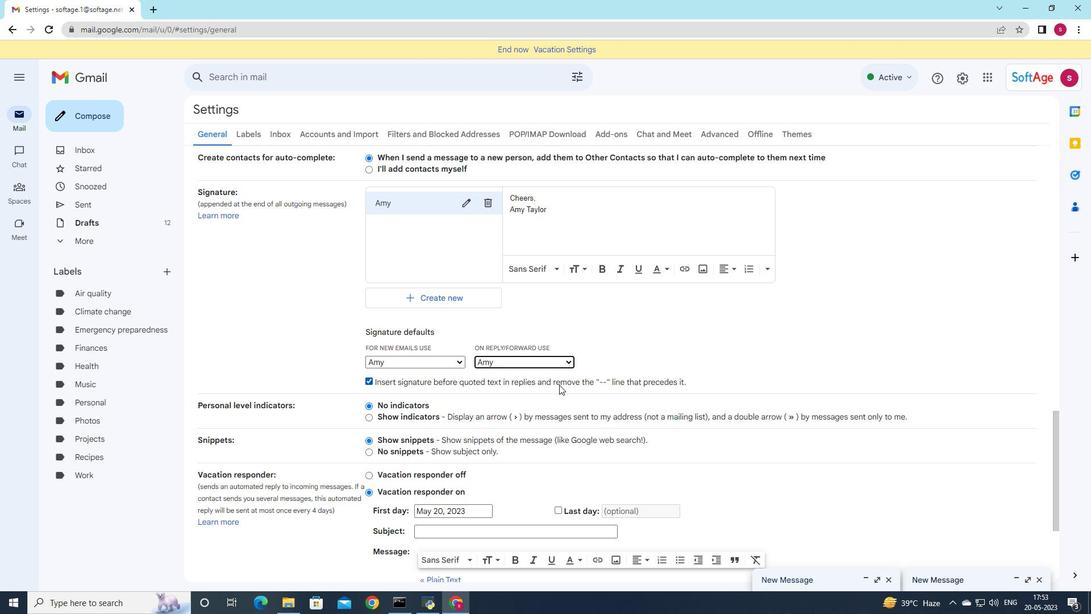 
Action: Mouse scrolled (559, 384) with delta (0, 0)
Screenshot: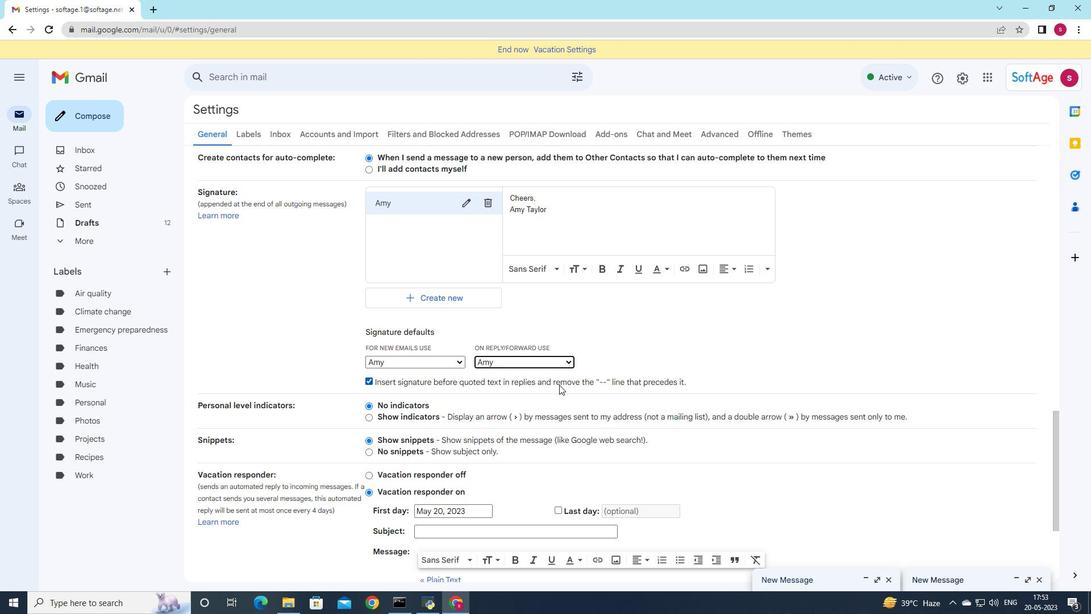 
Action: Mouse scrolled (559, 384) with delta (0, 0)
Screenshot: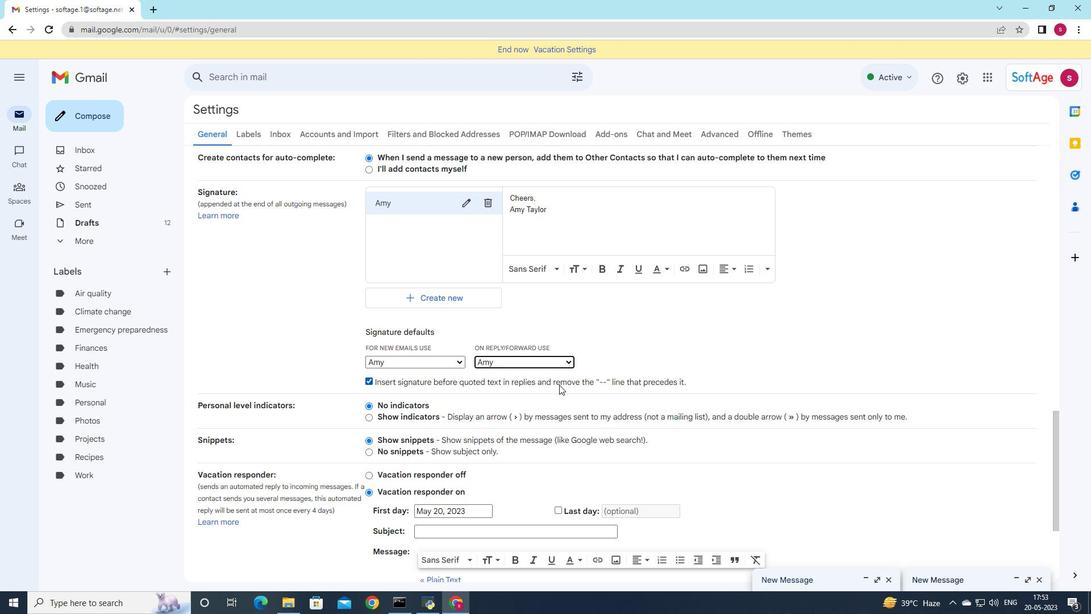 
Action: Mouse scrolled (559, 384) with delta (0, 0)
Screenshot: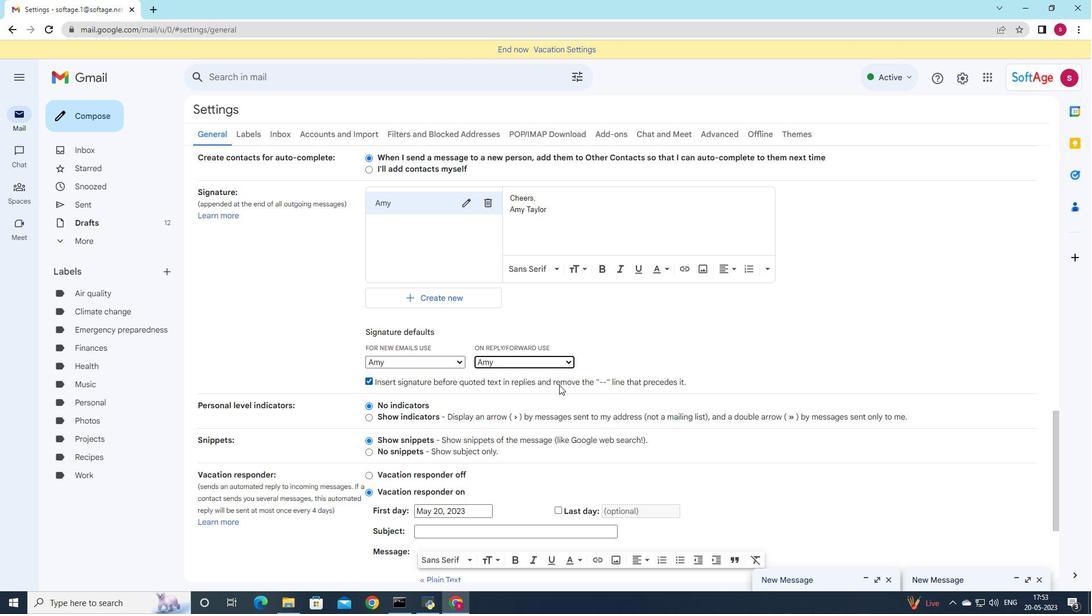 
Action: Mouse scrolled (559, 384) with delta (0, 0)
Screenshot: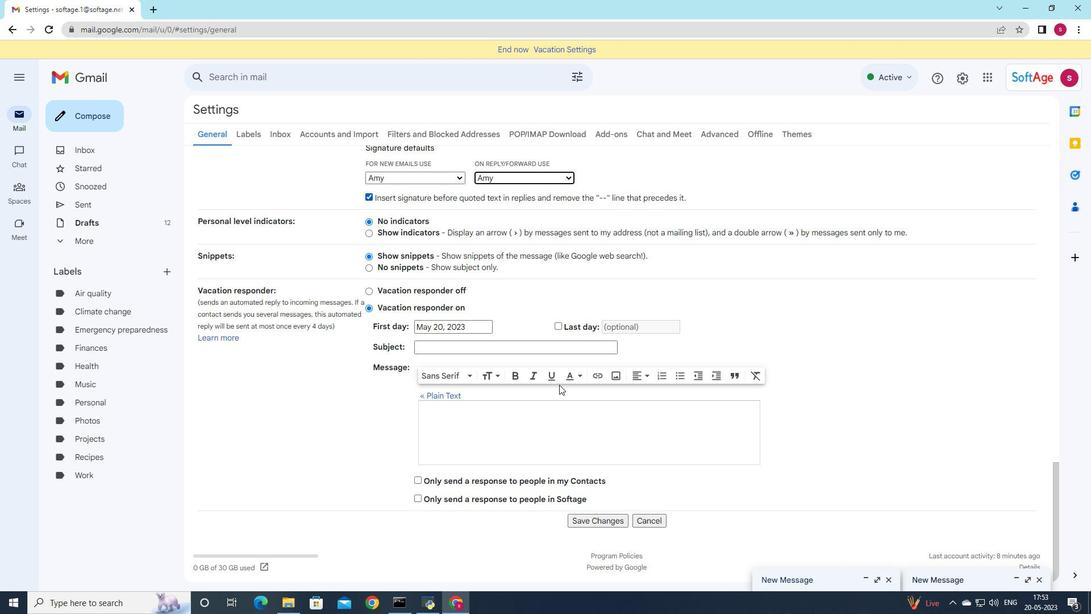 
Action: Mouse scrolled (559, 384) with delta (0, 0)
Screenshot: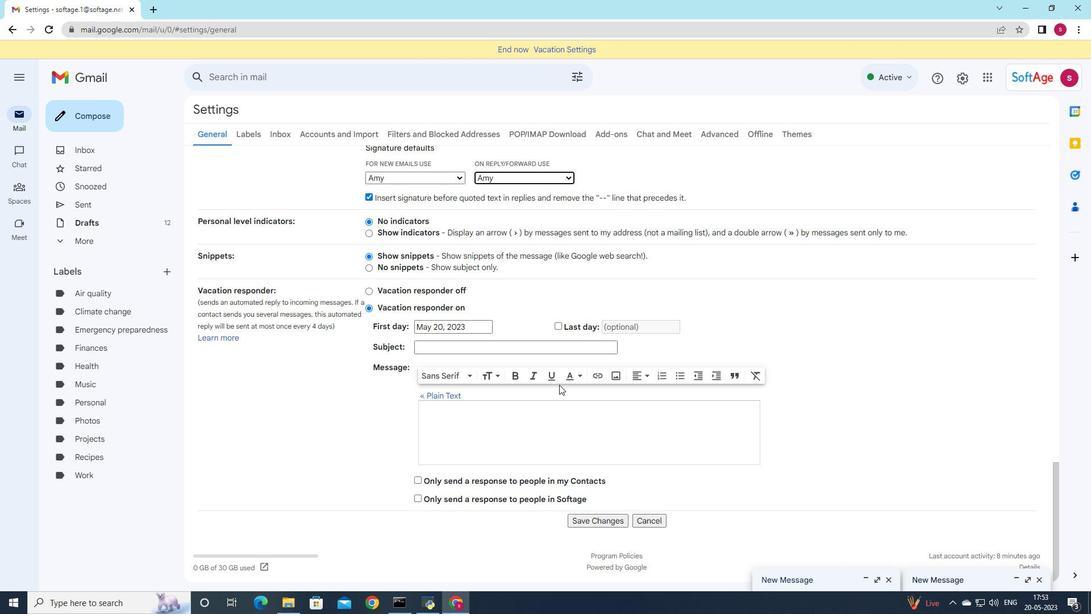 
Action: Mouse scrolled (559, 384) with delta (0, 0)
Screenshot: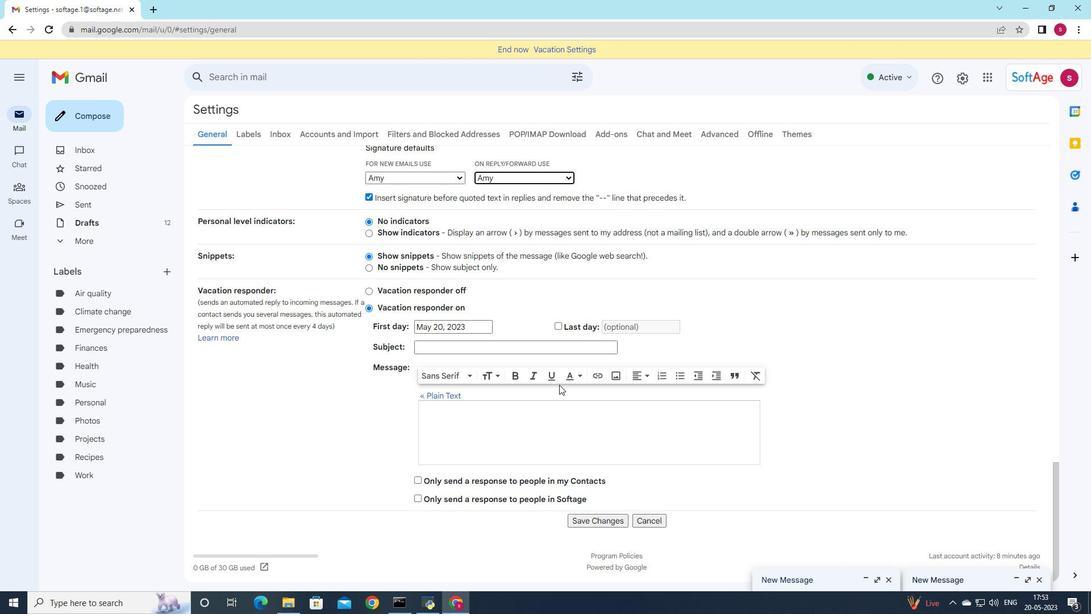 
Action: Mouse scrolled (559, 384) with delta (0, 0)
Screenshot: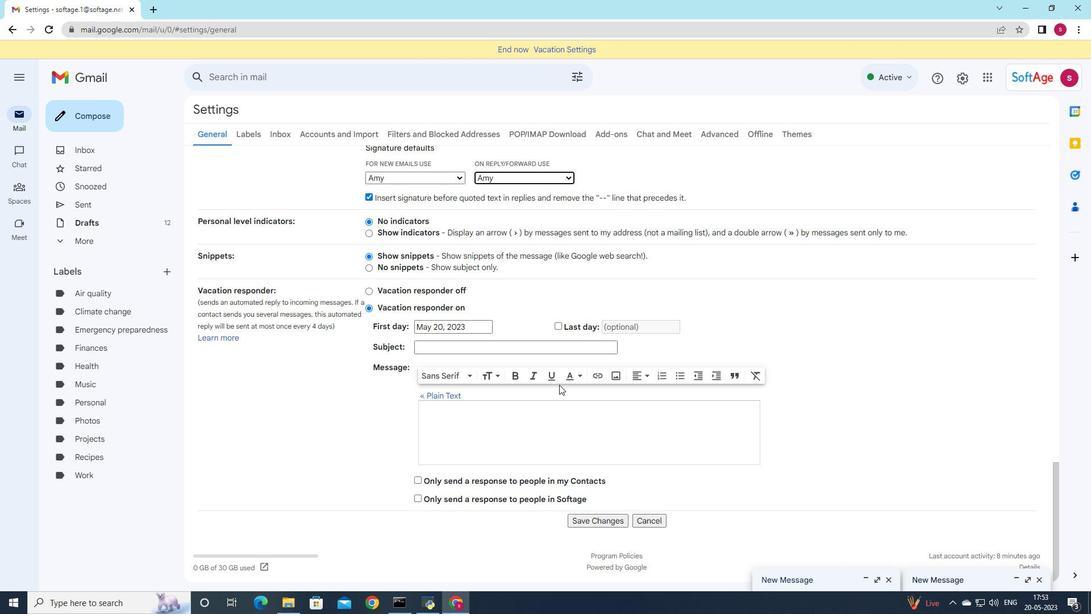 
Action: Mouse moved to (578, 520)
Screenshot: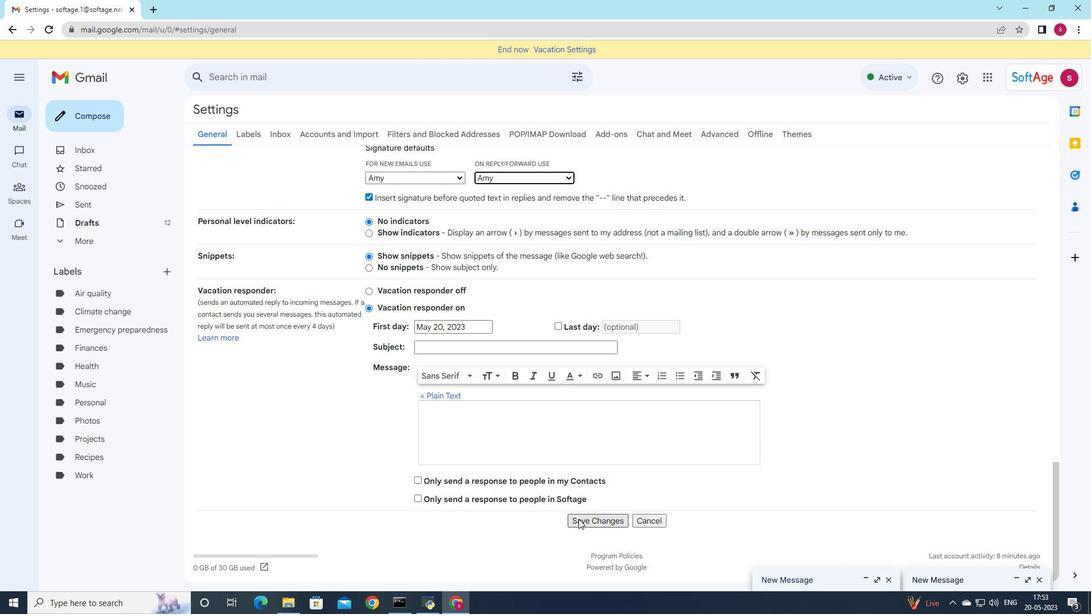 
Action: Mouse pressed left at (578, 520)
Screenshot: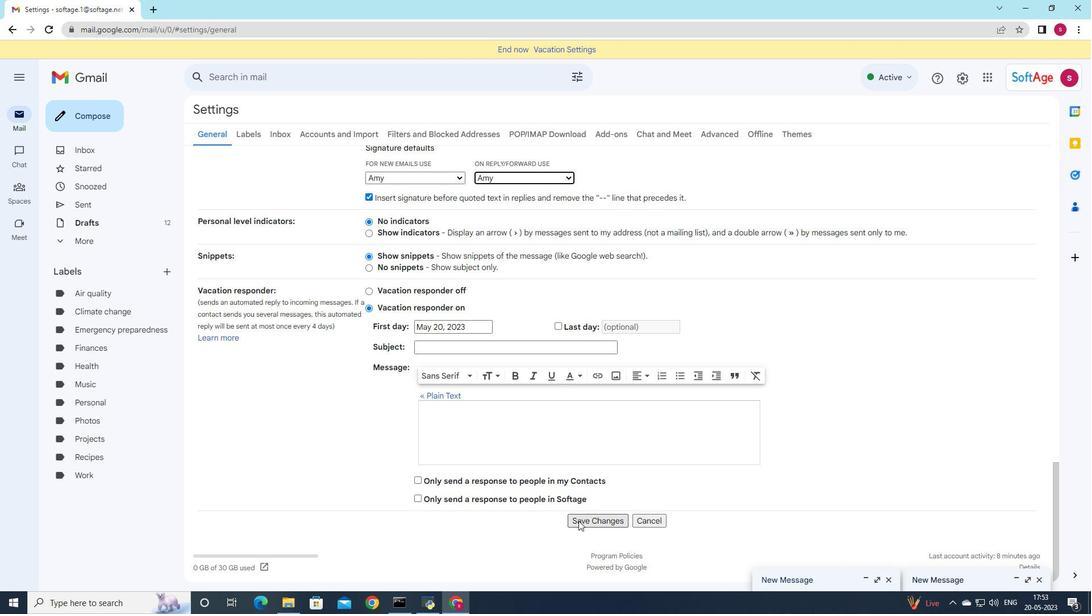 
Action: Mouse moved to (99, 115)
Screenshot: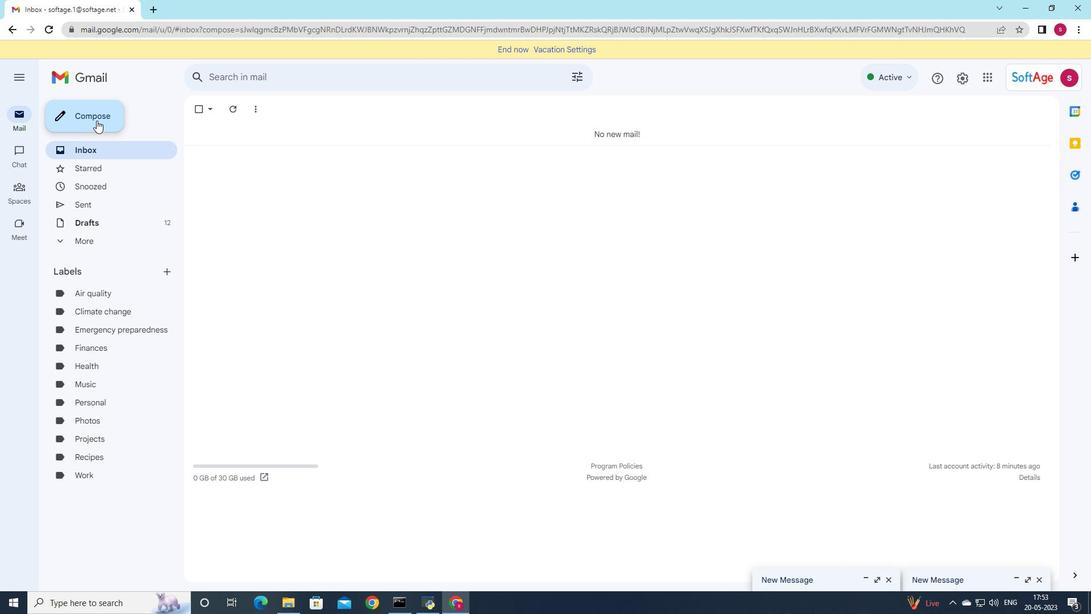 
Action: Mouse pressed left at (99, 115)
Screenshot: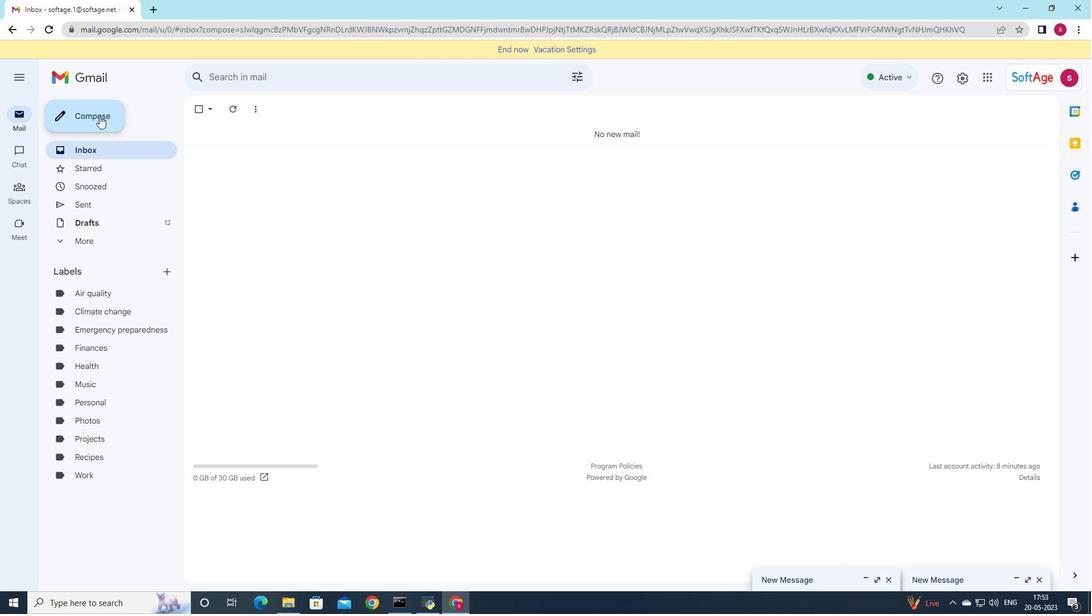 
Action: Mouse moved to (487, 280)
Screenshot: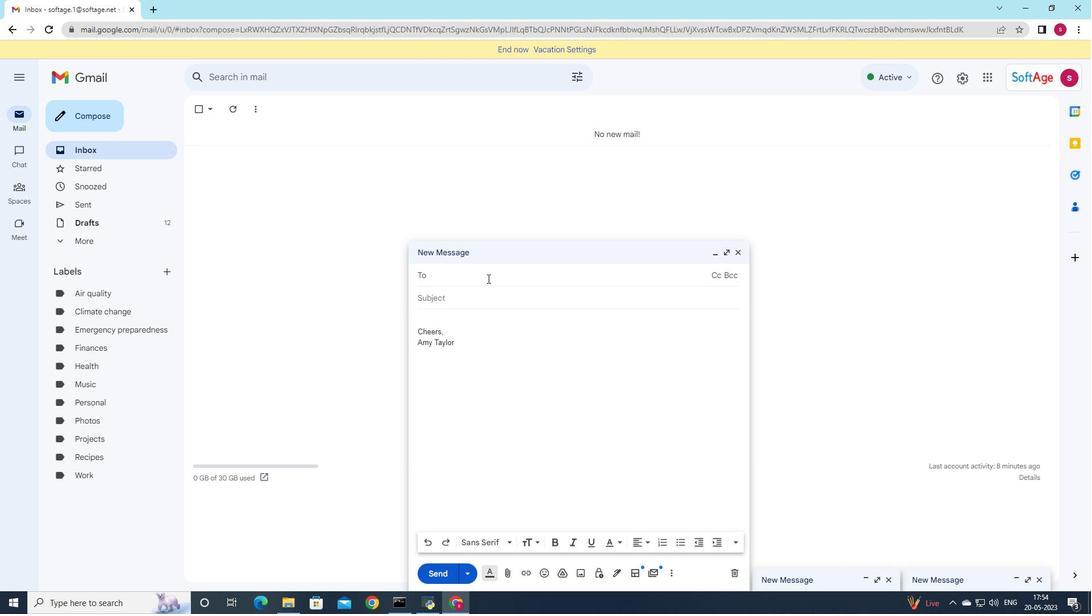 
Action: Key pressed softage
Screenshot: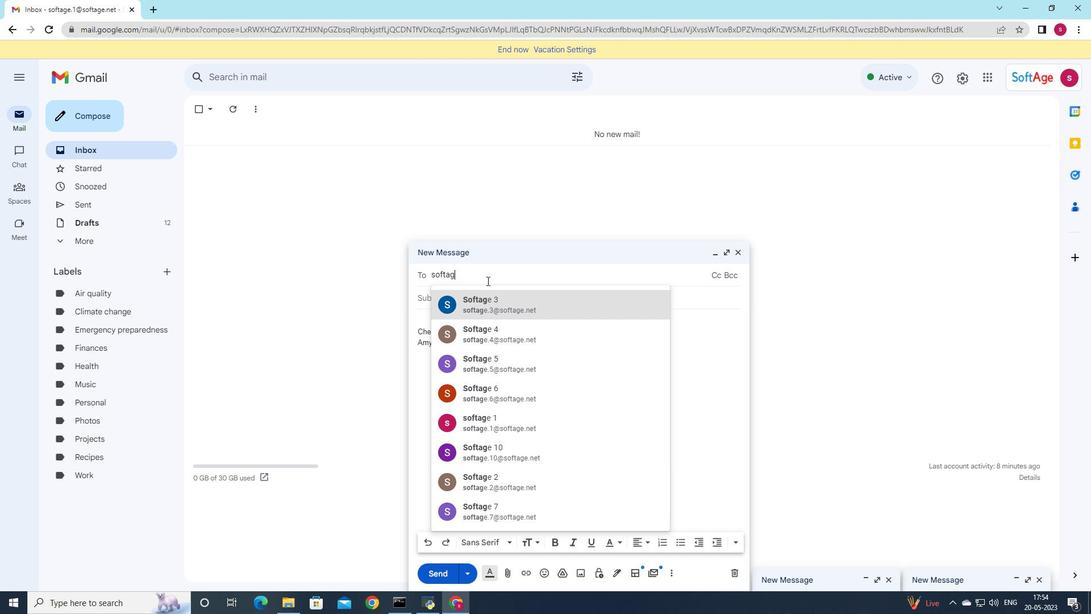 
Action: Mouse moved to (473, 274)
Screenshot: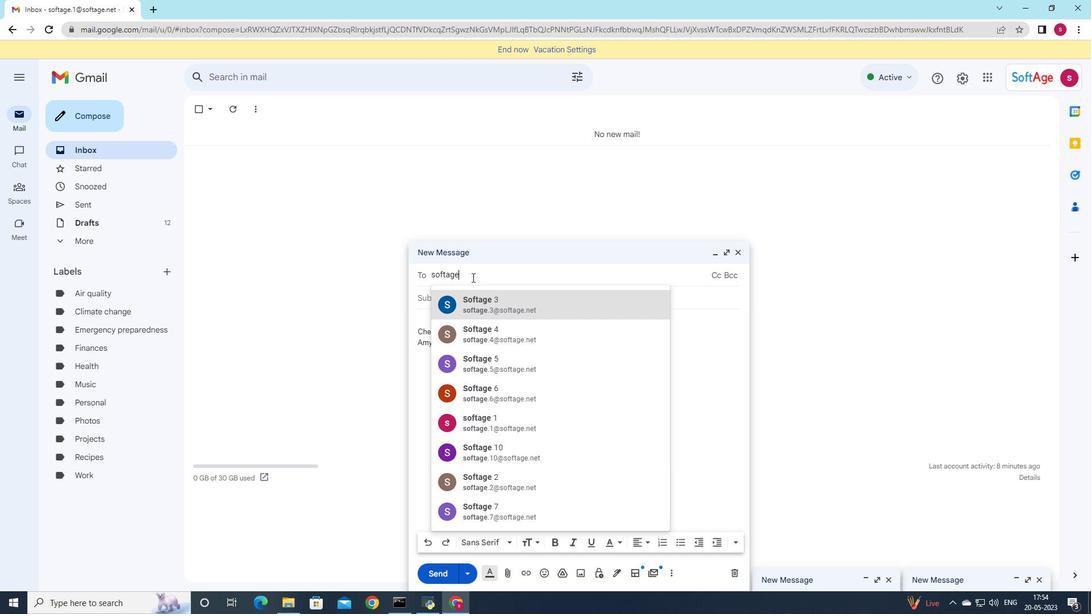 
Action: Key pressed .1
Screenshot: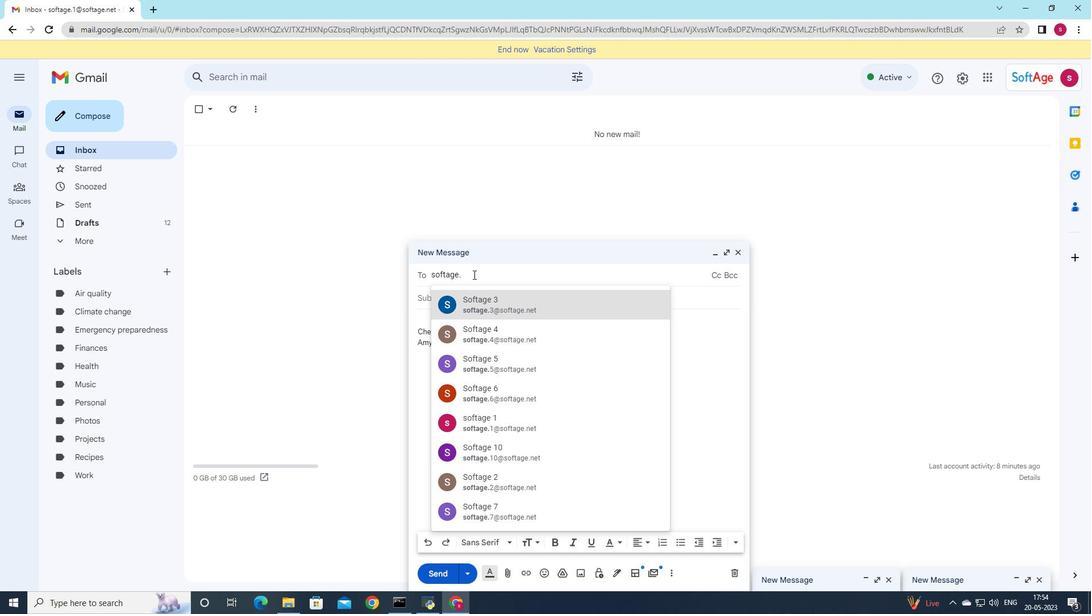 
Action: Mouse moved to (504, 304)
Screenshot: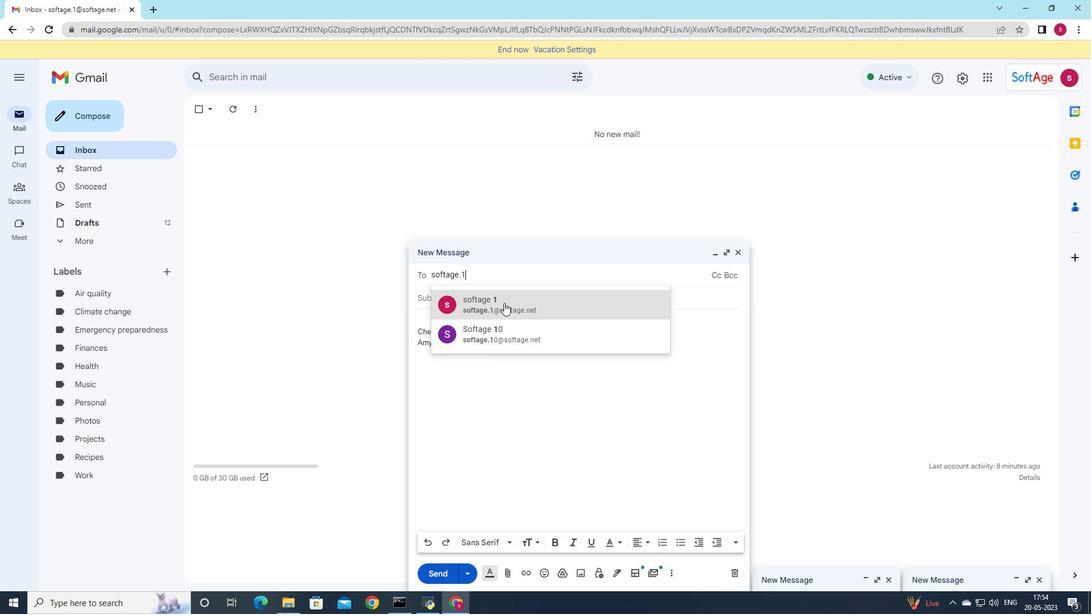 
Action: Mouse pressed left at (504, 304)
Screenshot: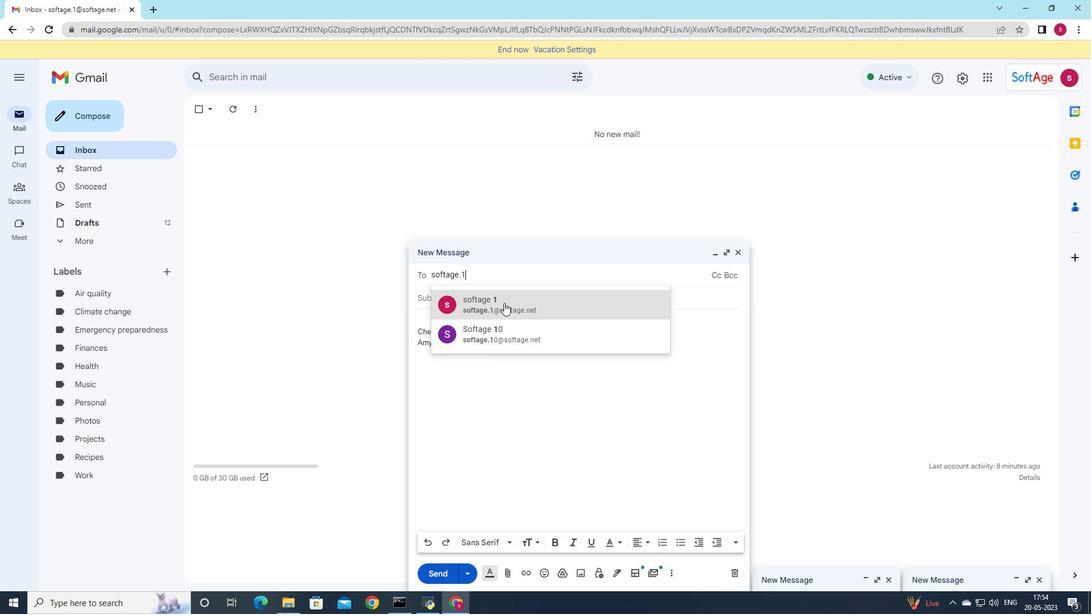 
Action: Mouse moved to (164, 268)
Screenshot: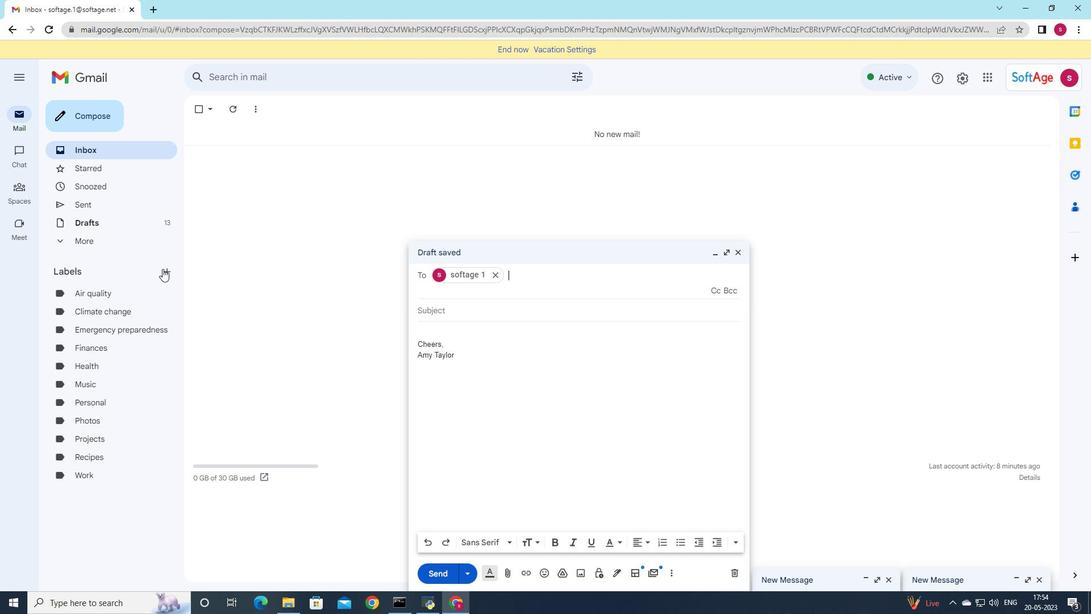 
Action: Mouse pressed left at (164, 268)
Screenshot: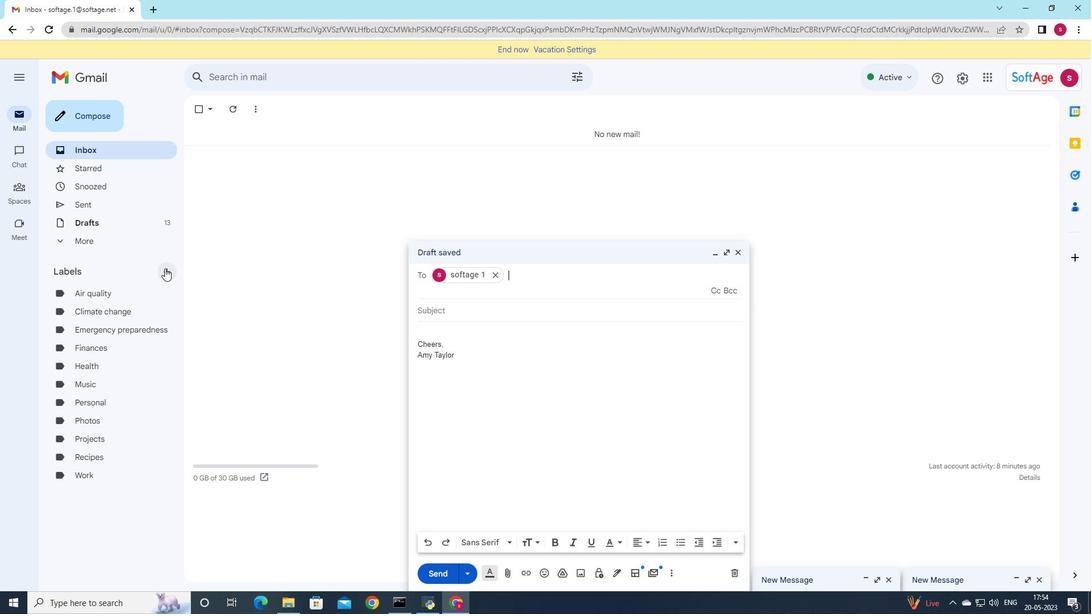 
Action: Mouse moved to (508, 353)
Screenshot: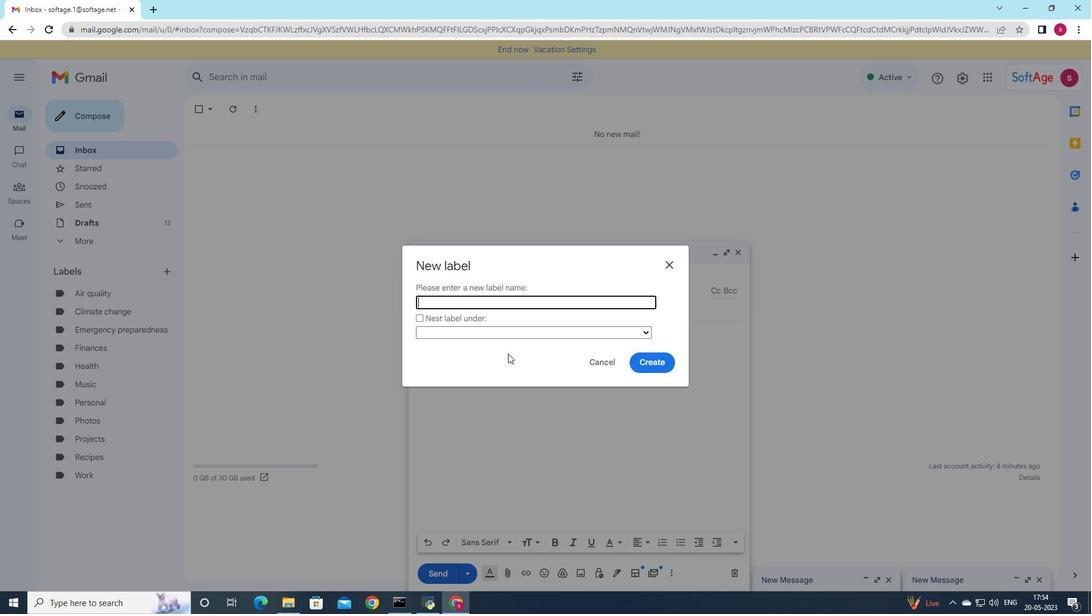 
Action: Key pressed <Key.shift><Key.shift><Key.shift><Key.shift><Key.shift><Key.shift><Key.shift><Key.shift><Key.shift><Key.shift><Key.shift><Key.shift><Key.shift><Key.shift><Key.shift>Videos
Screenshot: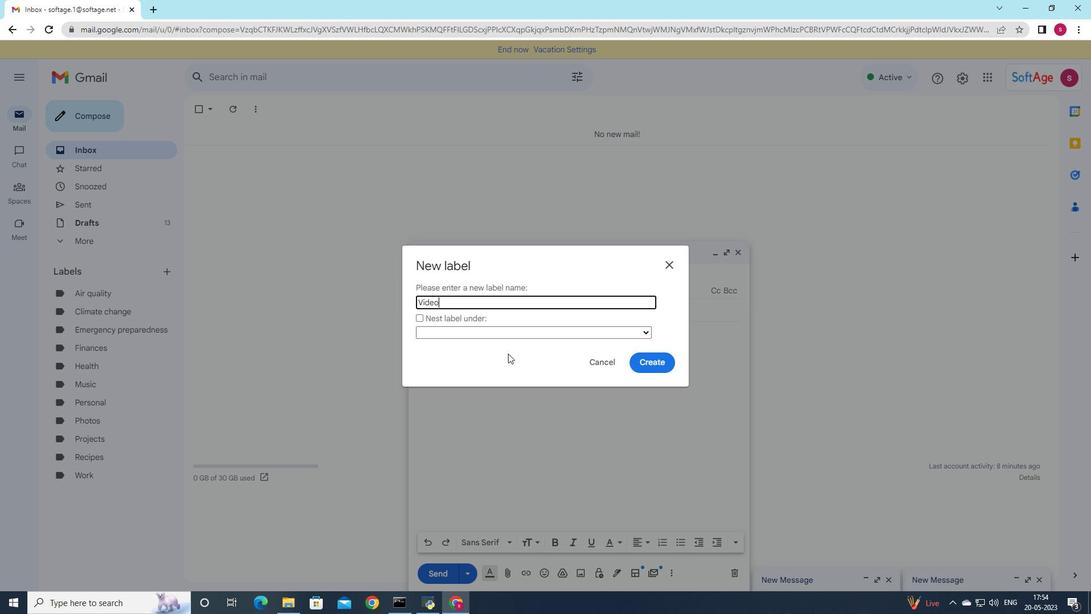 
Action: Mouse moved to (648, 355)
Screenshot: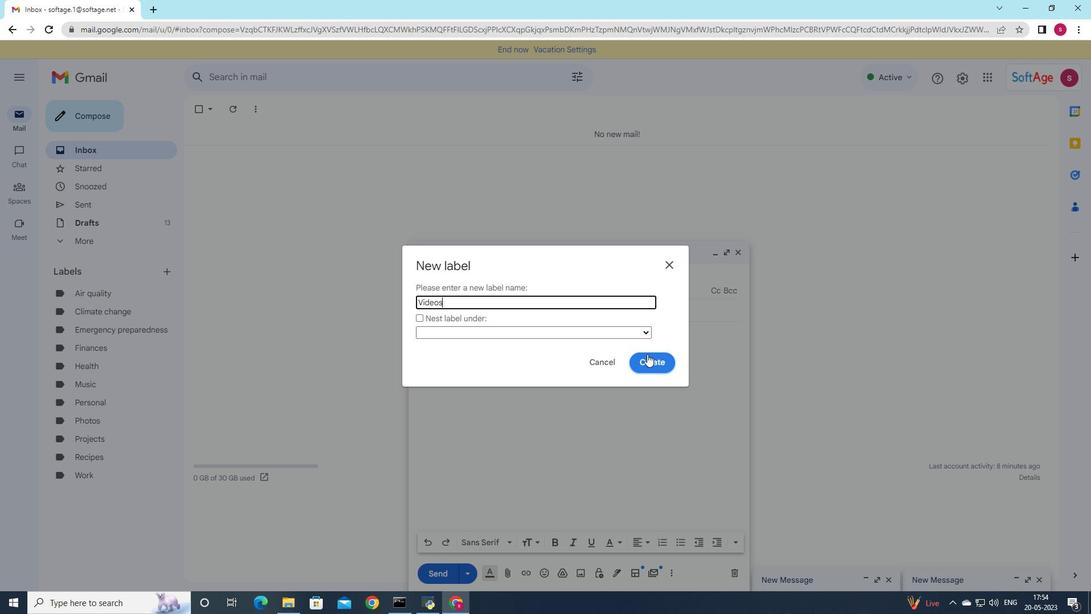 
Action: Mouse pressed left at (648, 355)
Screenshot: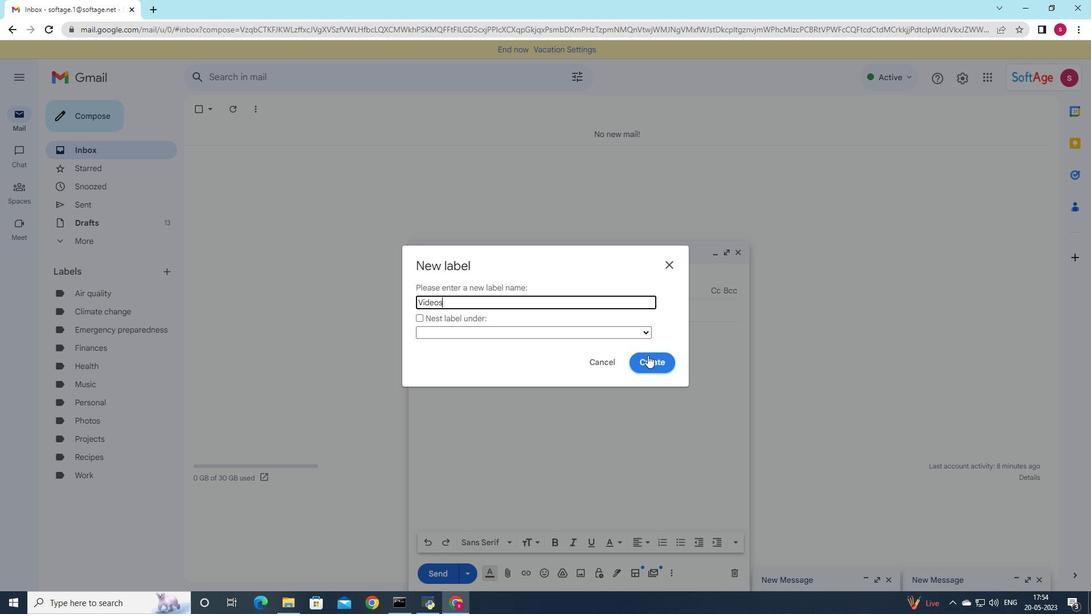 
Action: Mouse moved to (759, 357)
Screenshot: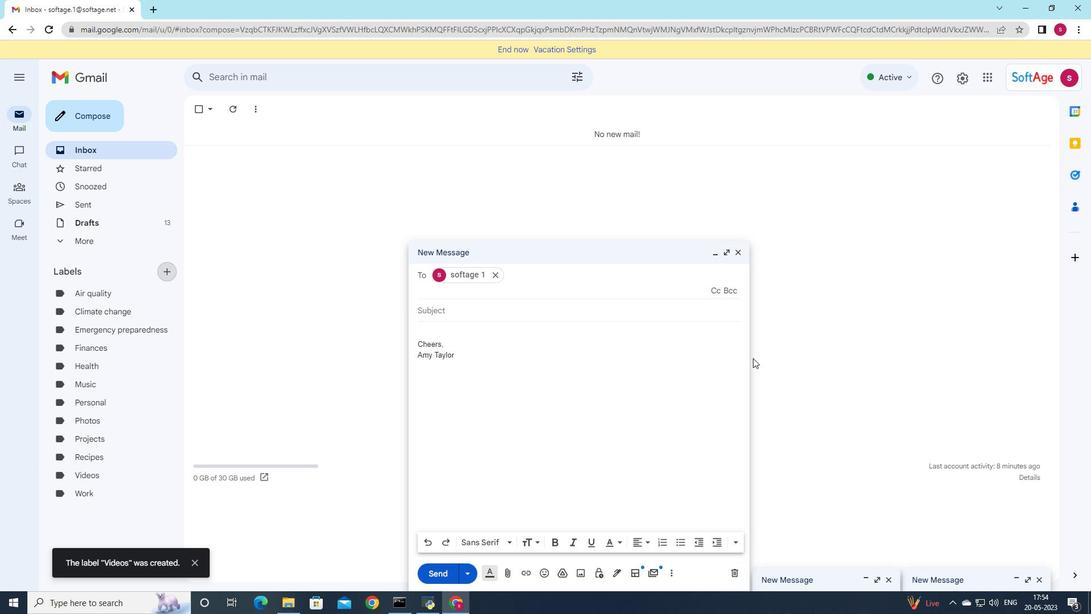 
